 Task: Open Card Social Media Campaign Planning in Board Employee Career Development and Growth Programs to Workspace Advertising and Marketing and add a team member Softage.1@softage.net, a label Orange, a checklist Business Intelligence, an attachment from Trello, a color Orange and finally, add a card description 'Conduct team training session on effective problem-solving and decision making' and a comment 'We should approach this task with a sense of ownership, taking pride in our work and its impact on the project.'. Add a start date 'Jan 09, 1900' with a due date 'Jan 16, 1900'
Action: Mouse moved to (642, 179)
Screenshot: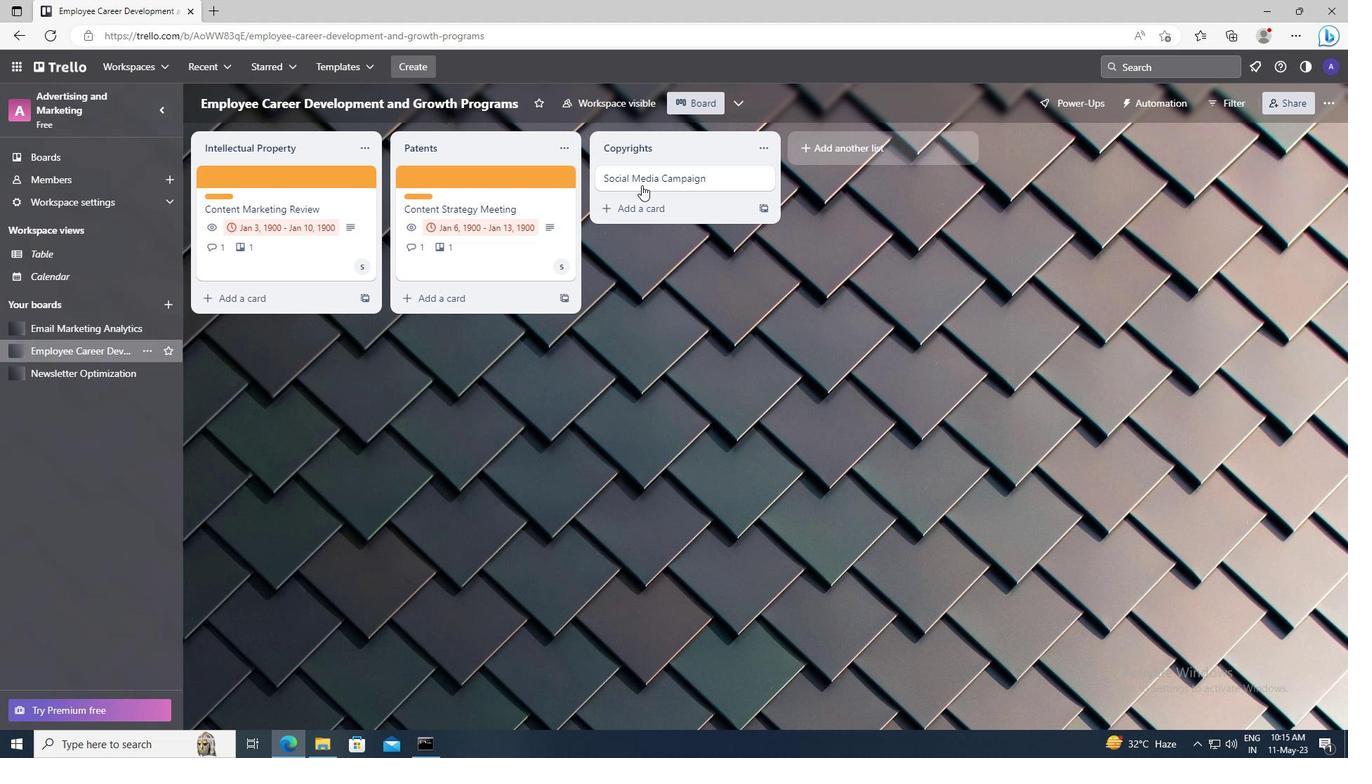 
Action: Mouse pressed left at (642, 179)
Screenshot: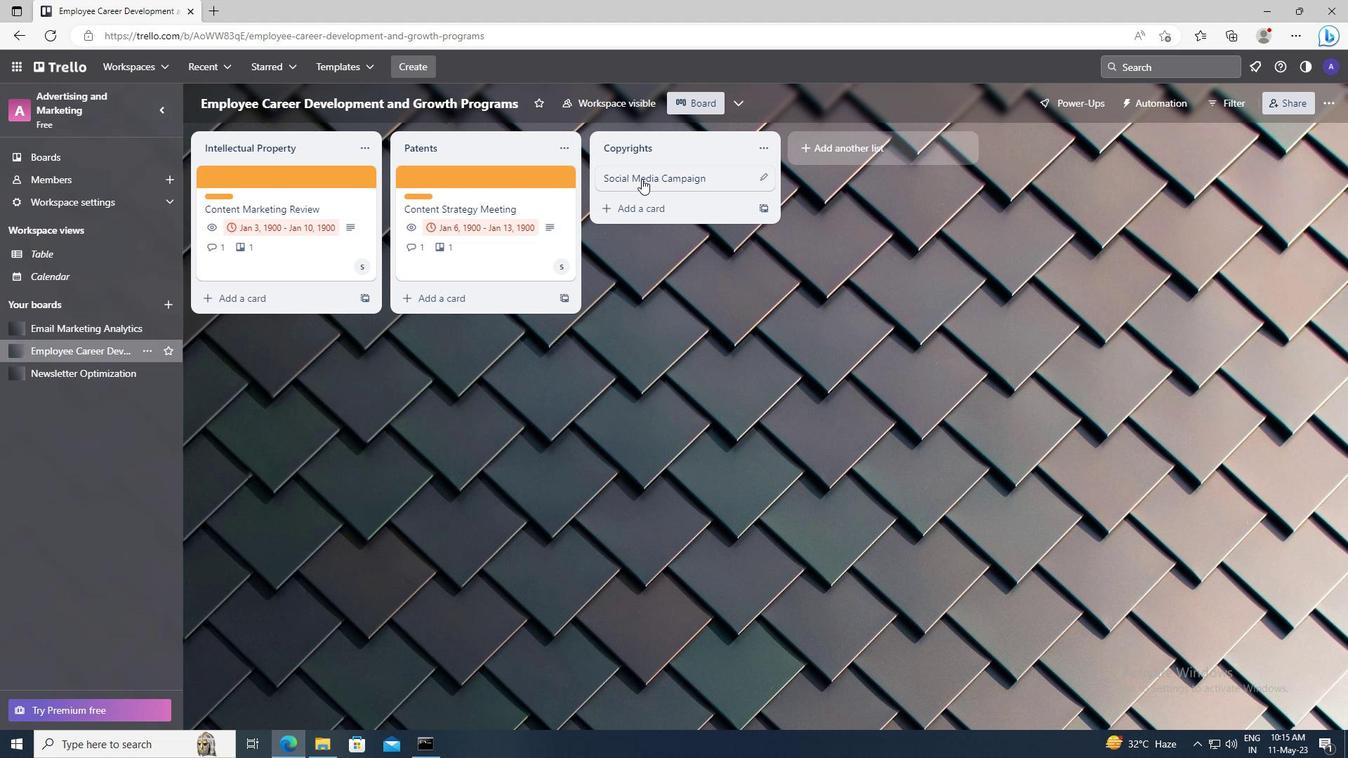 
Action: Mouse moved to (845, 230)
Screenshot: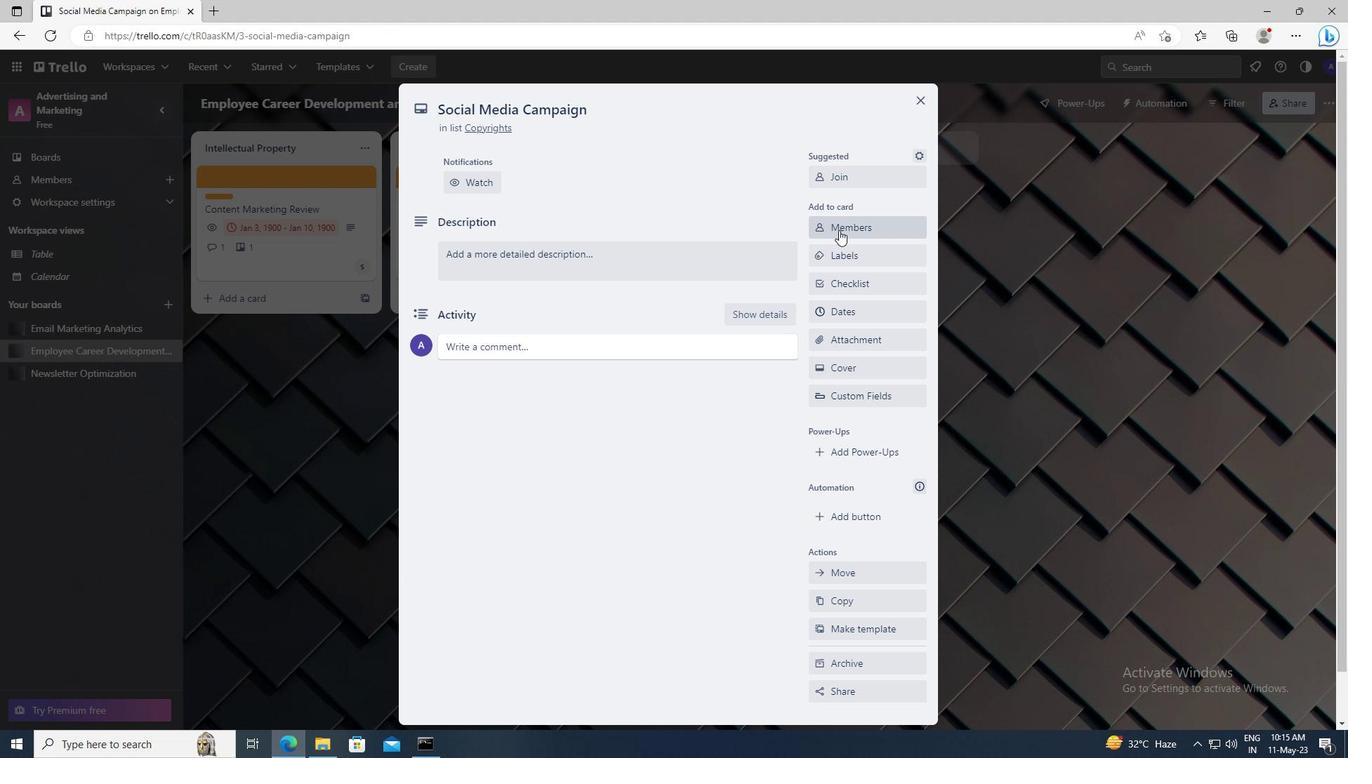 
Action: Mouse pressed left at (845, 230)
Screenshot: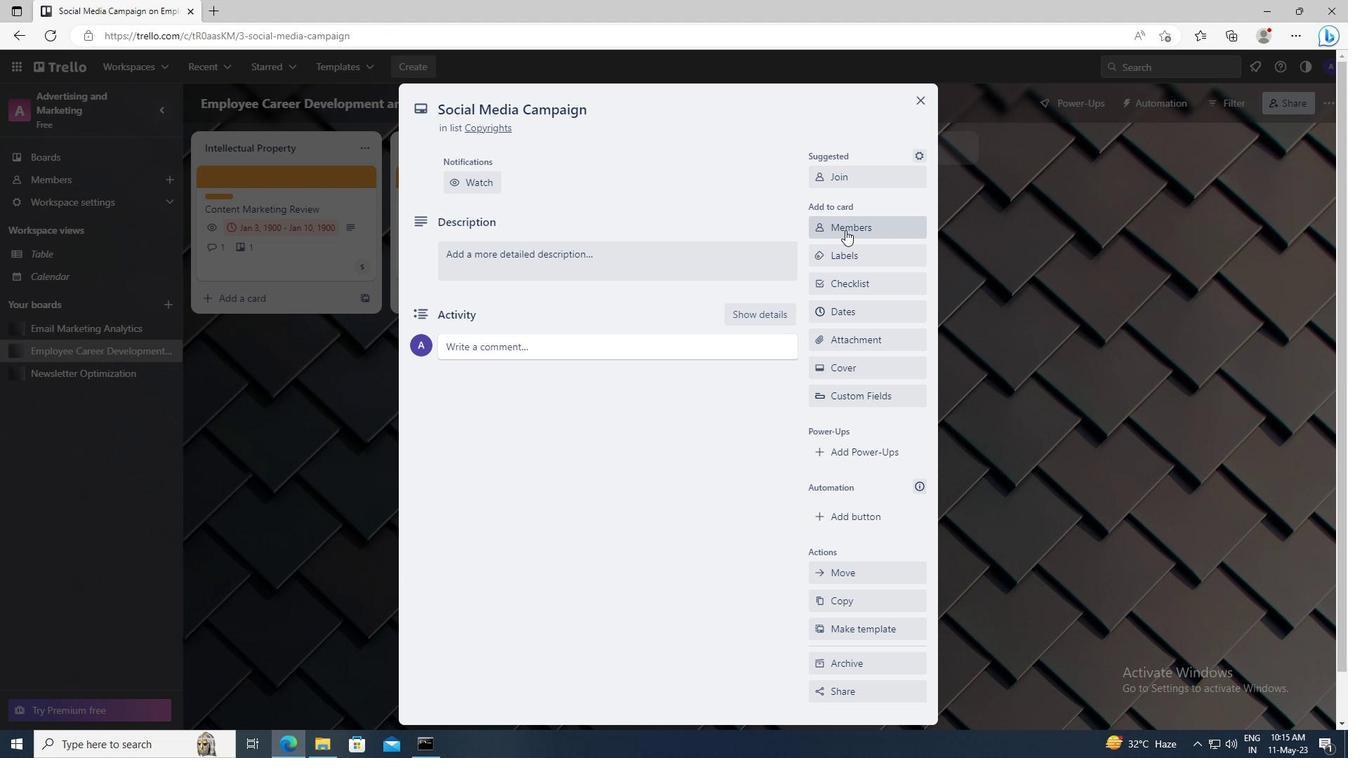 
Action: Mouse moved to (851, 295)
Screenshot: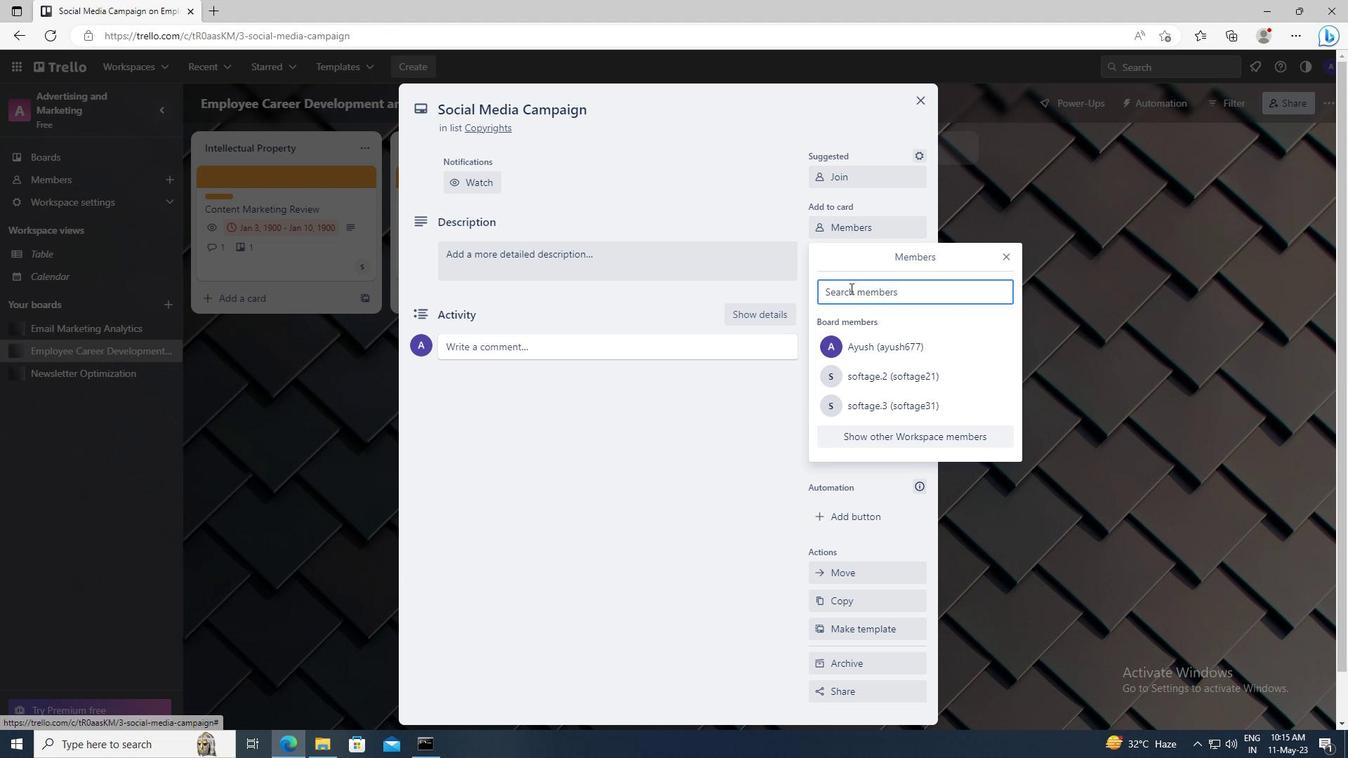 
Action: Mouse pressed left at (851, 295)
Screenshot: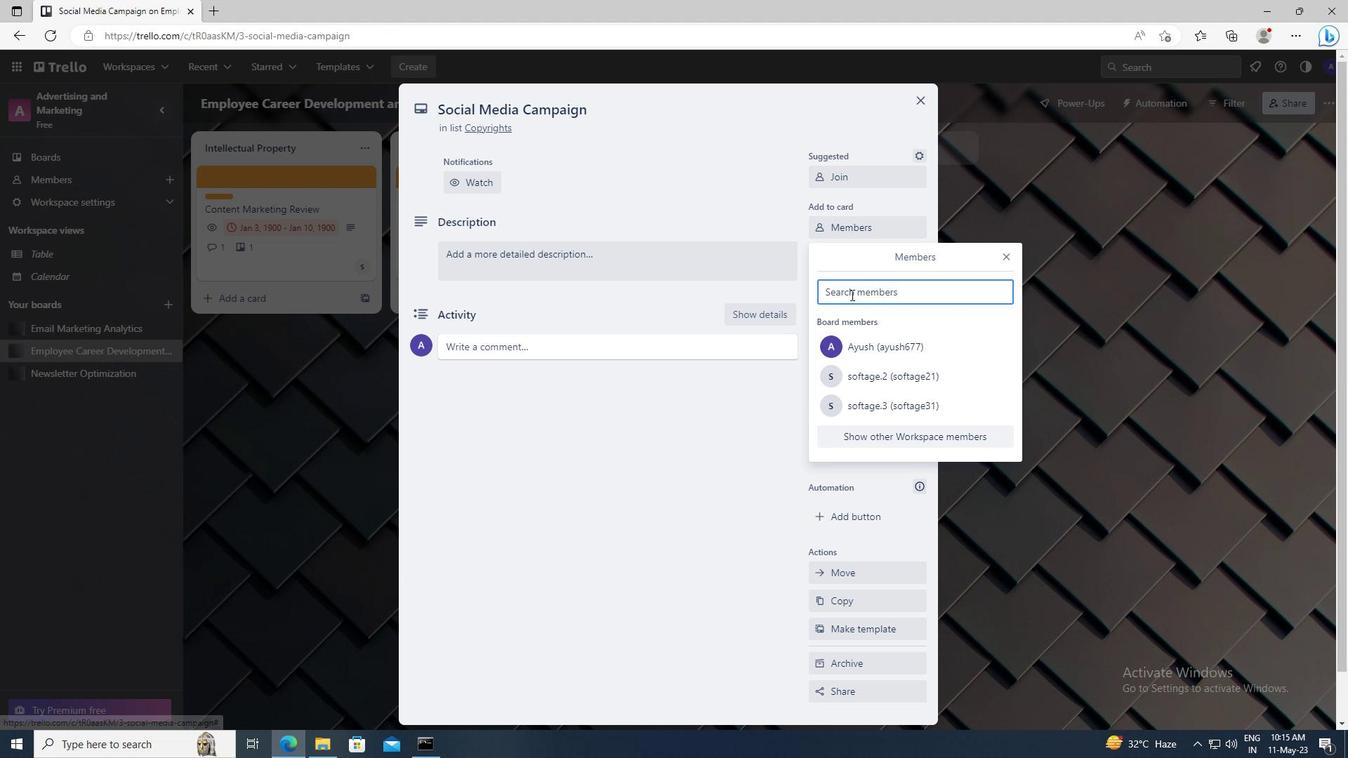 
Action: Key pressed <Key.shift>SOFTAGE.1
Screenshot: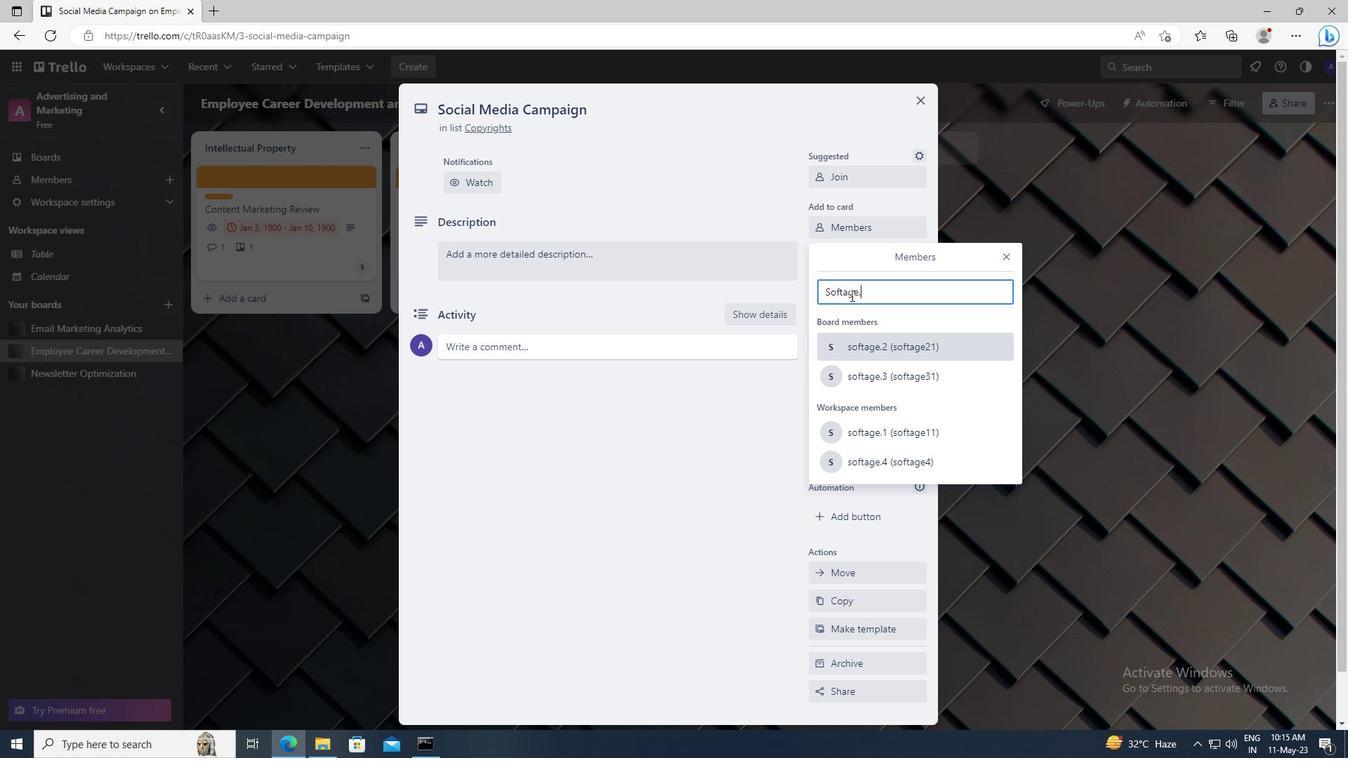 
Action: Mouse moved to (871, 421)
Screenshot: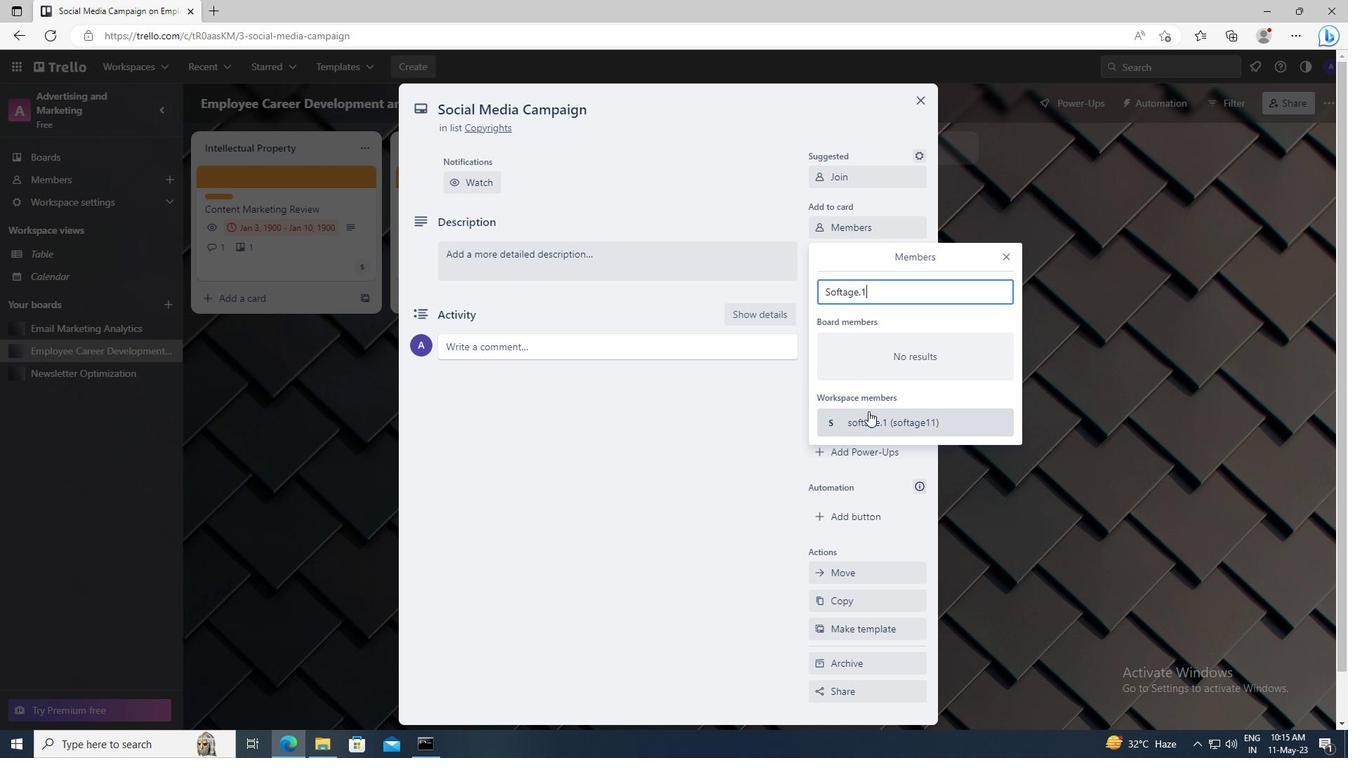 
Action: Mouse pressed left at (871, 421)
Screenshot: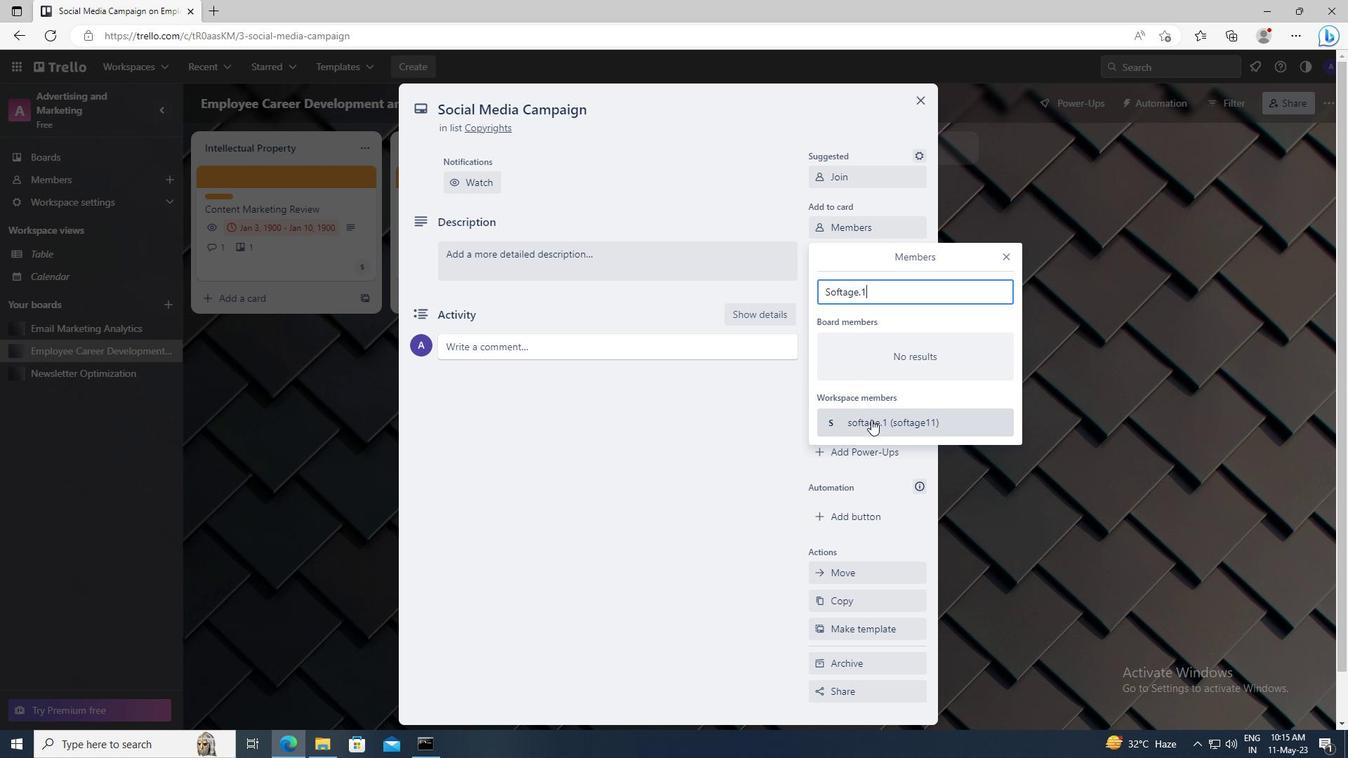 
Action: Mouse moved to (1008, 258)
Screenshot: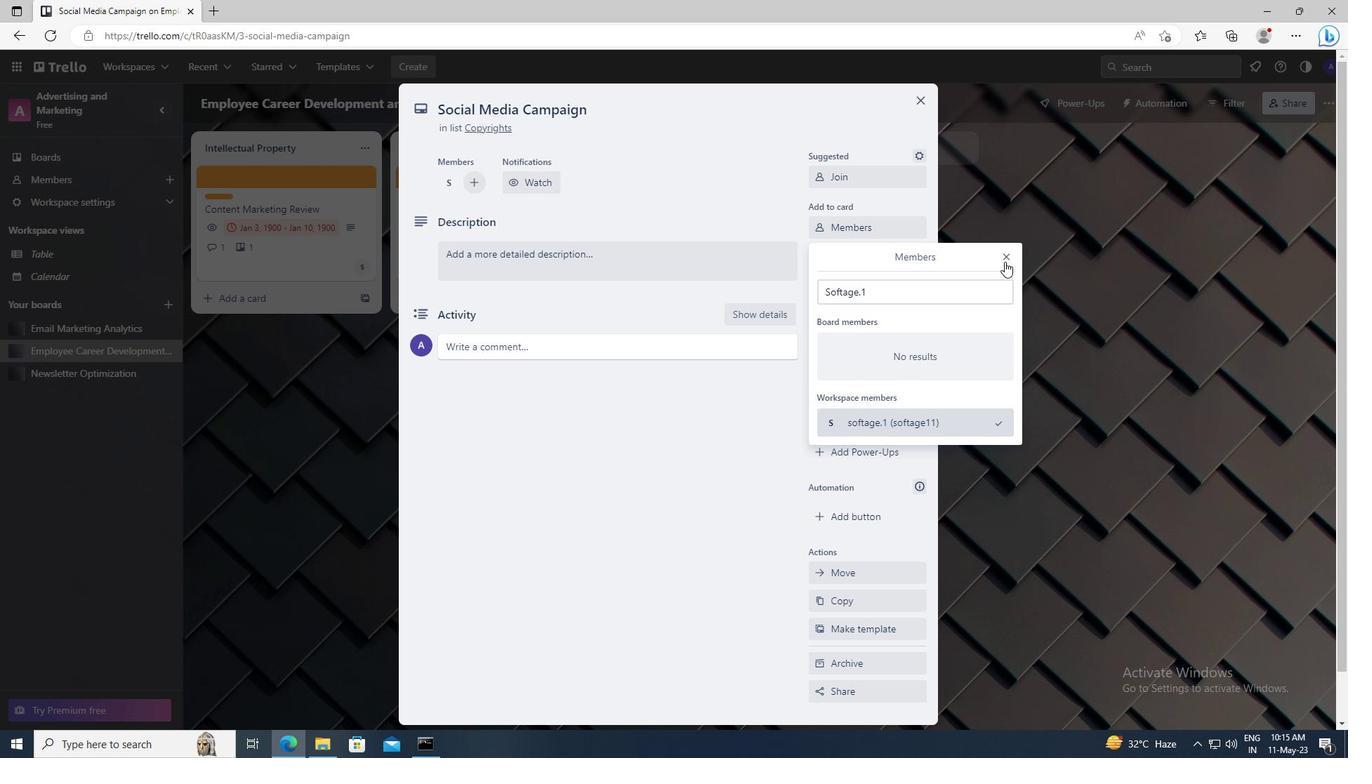 
Action: Mouse pressed left at (1008, 258)
Screenshot: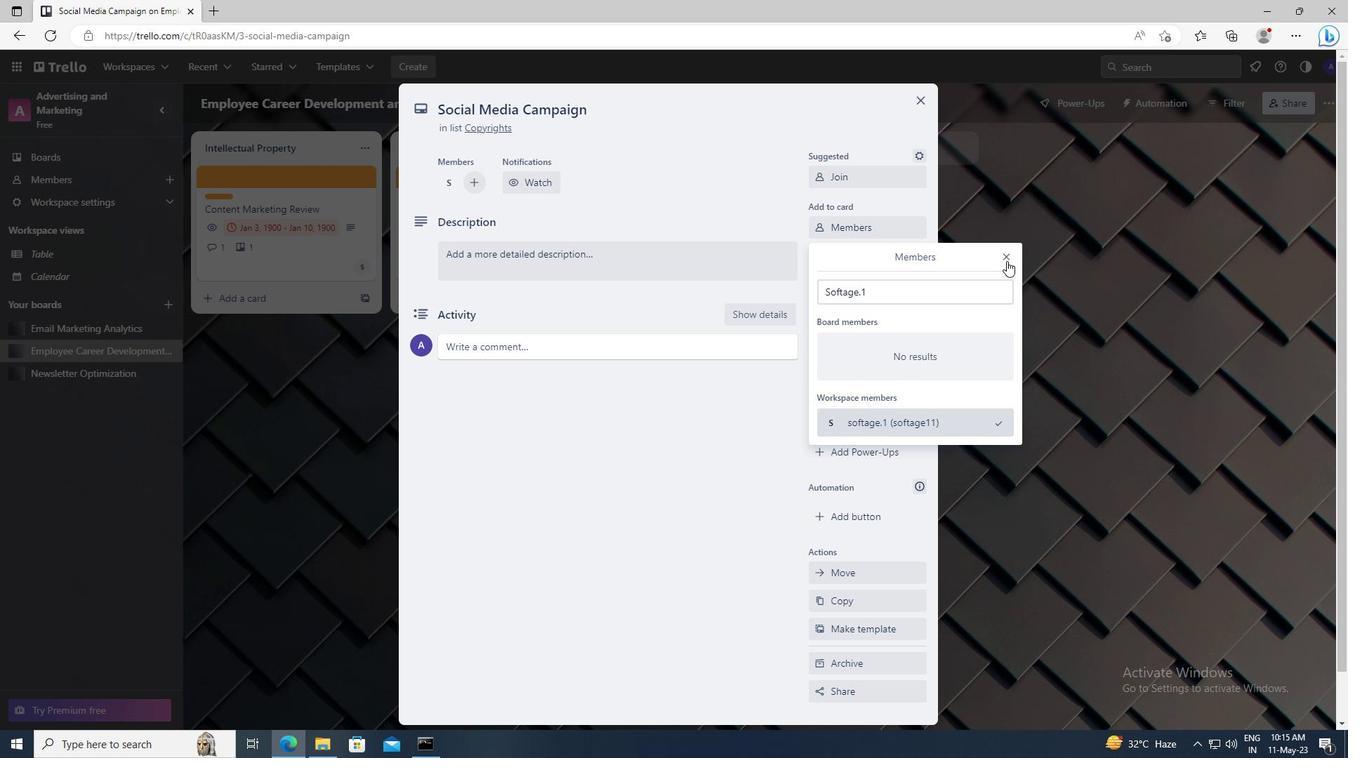 
Action: Mouse moved to (852, 250)
Screenshot: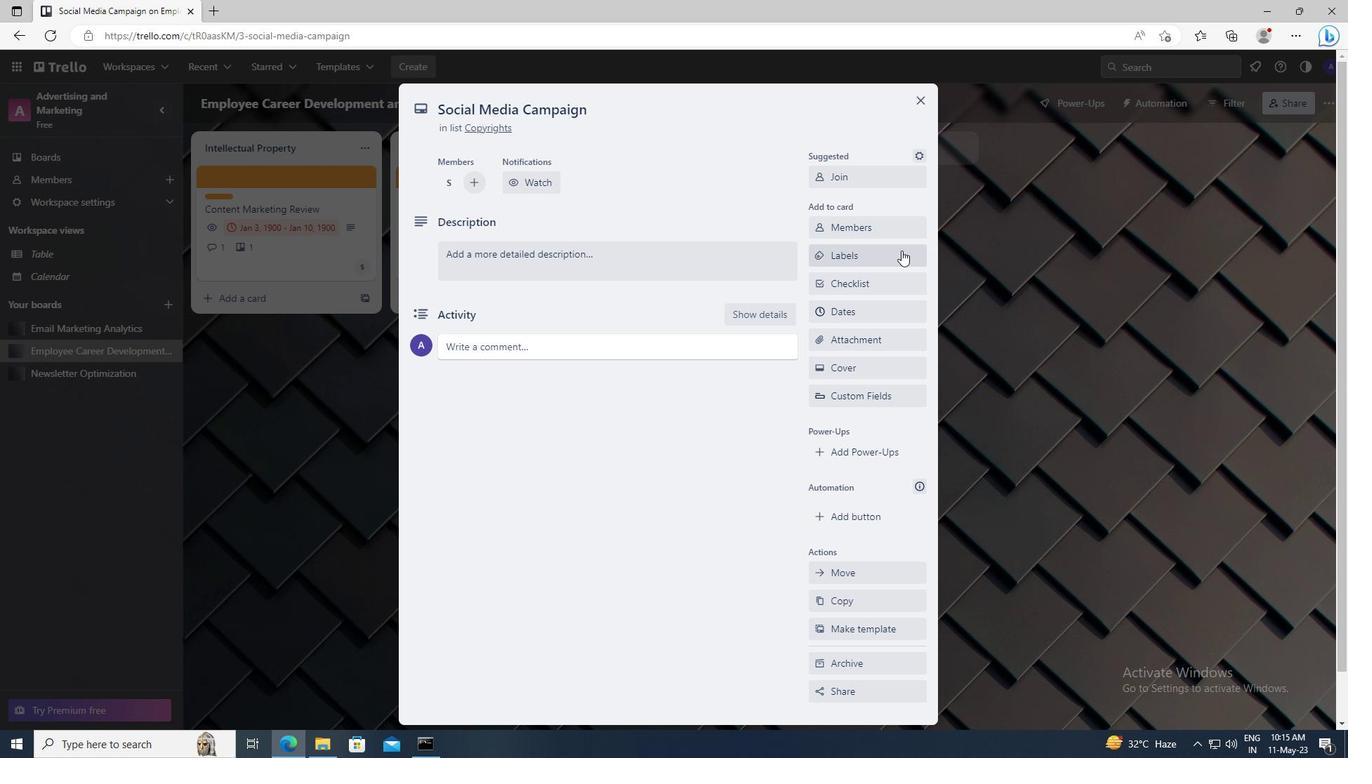 
Action: Mouse pressed left at (852, 250)
Screenshot: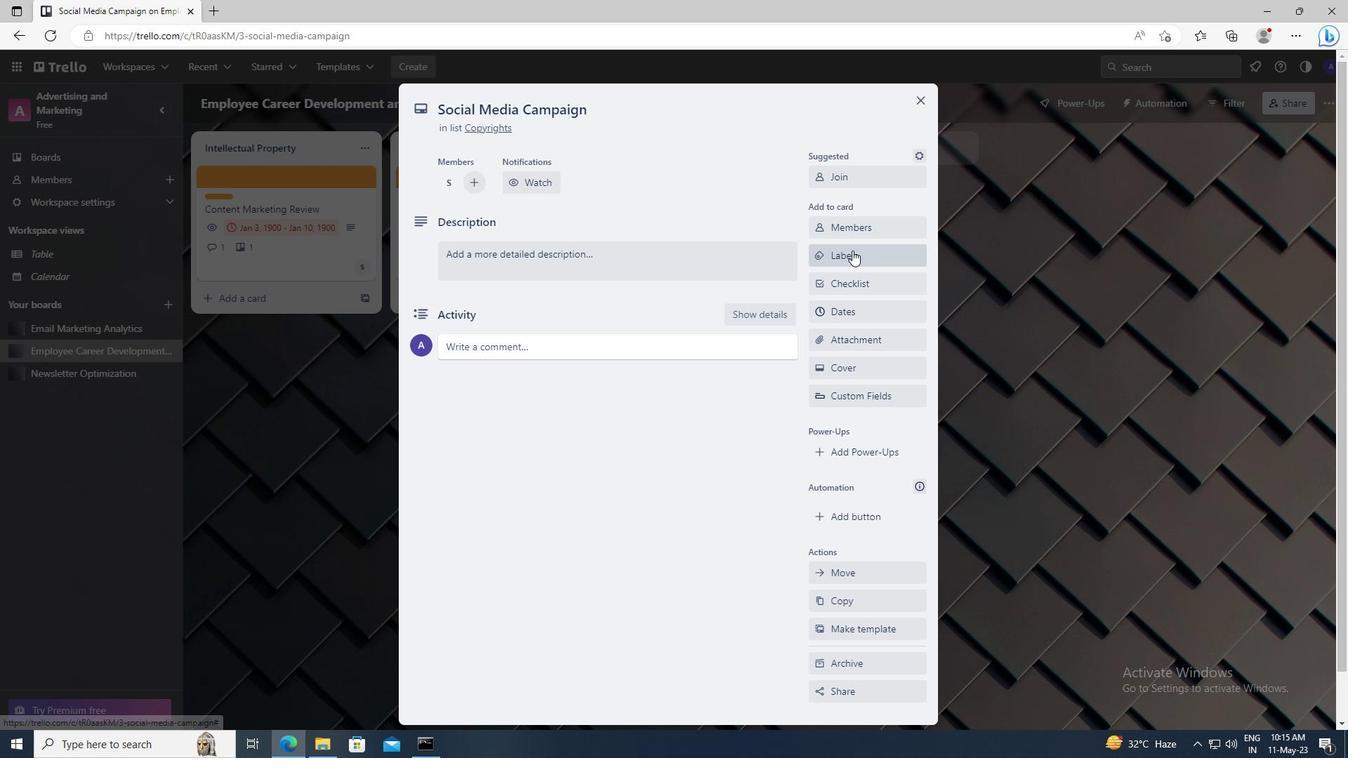 
Action: Mouse moved to (892, 532)
Screenshot: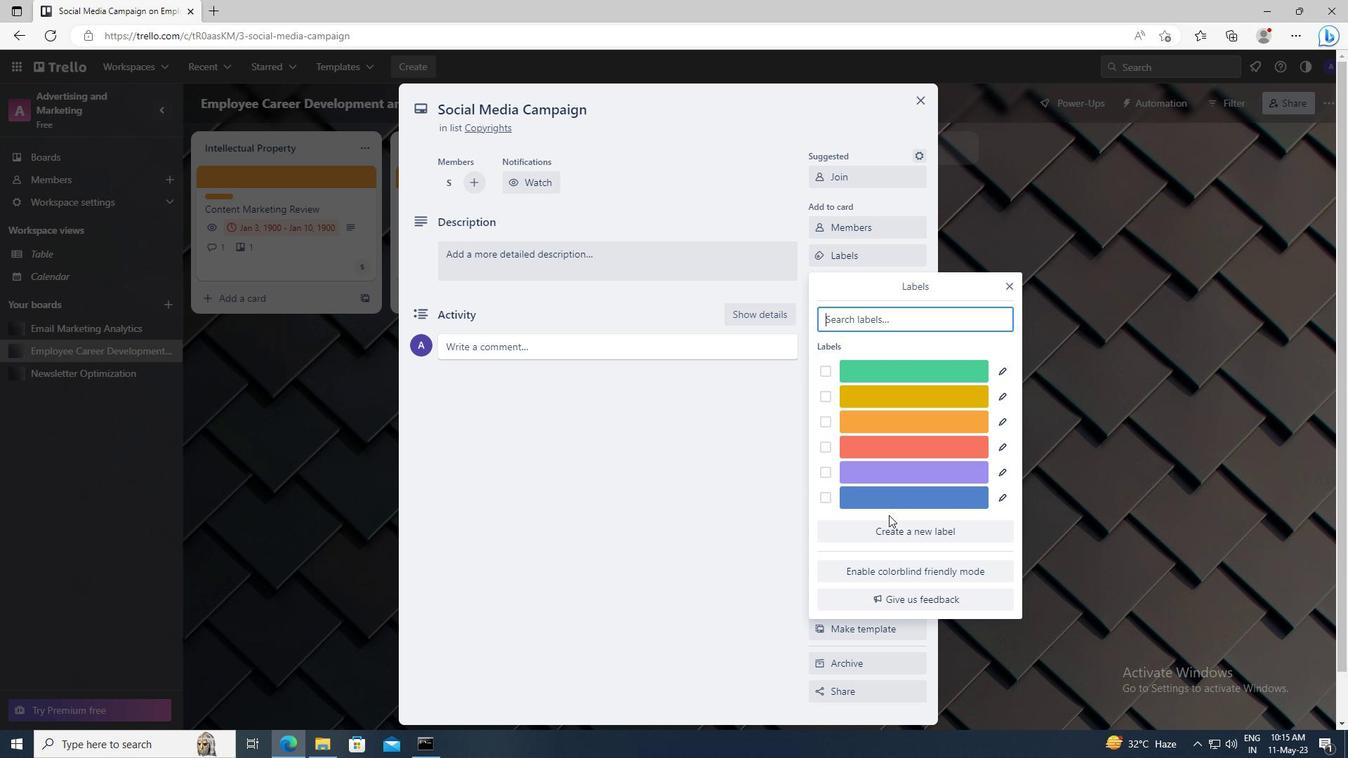 
Action: Mouse pressed left at (892, 532)
Screenshot: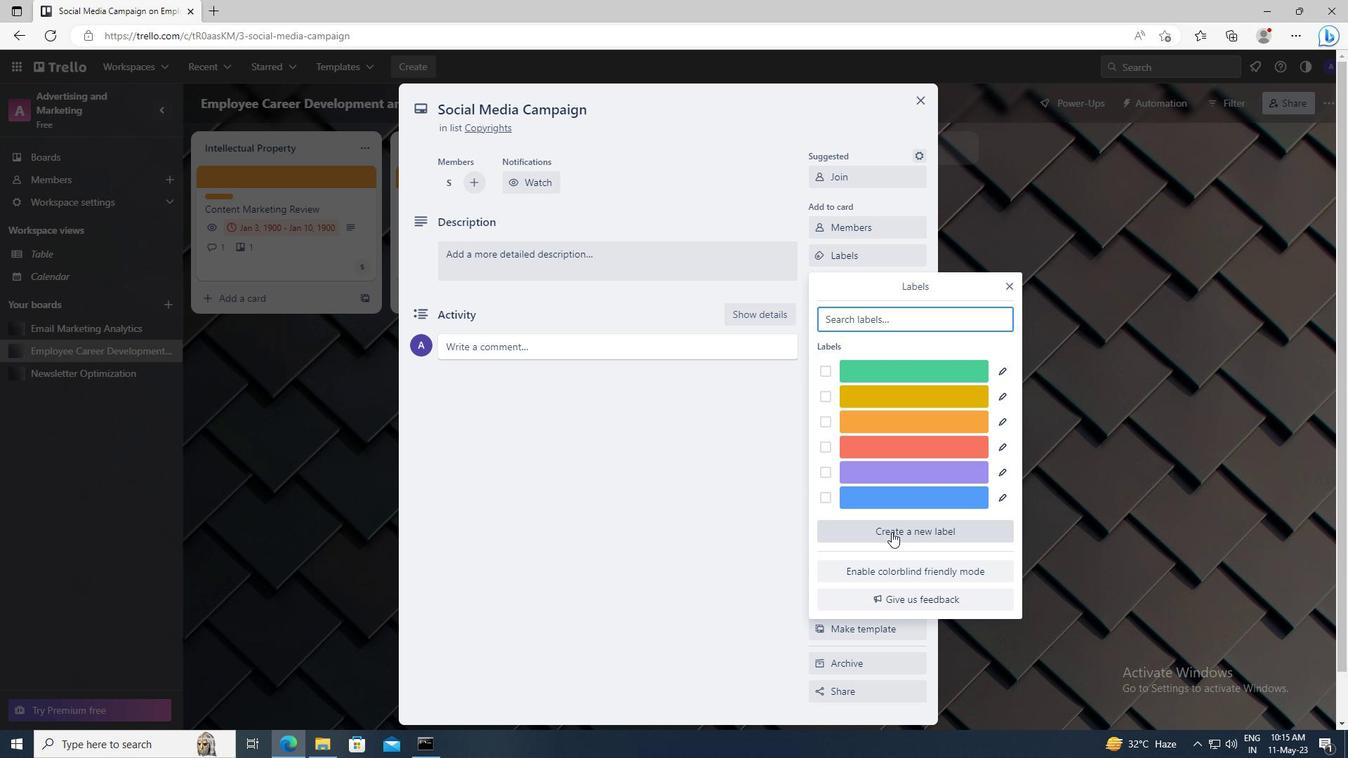 
Action: Mouse moved to (911, 495)
Screenshot: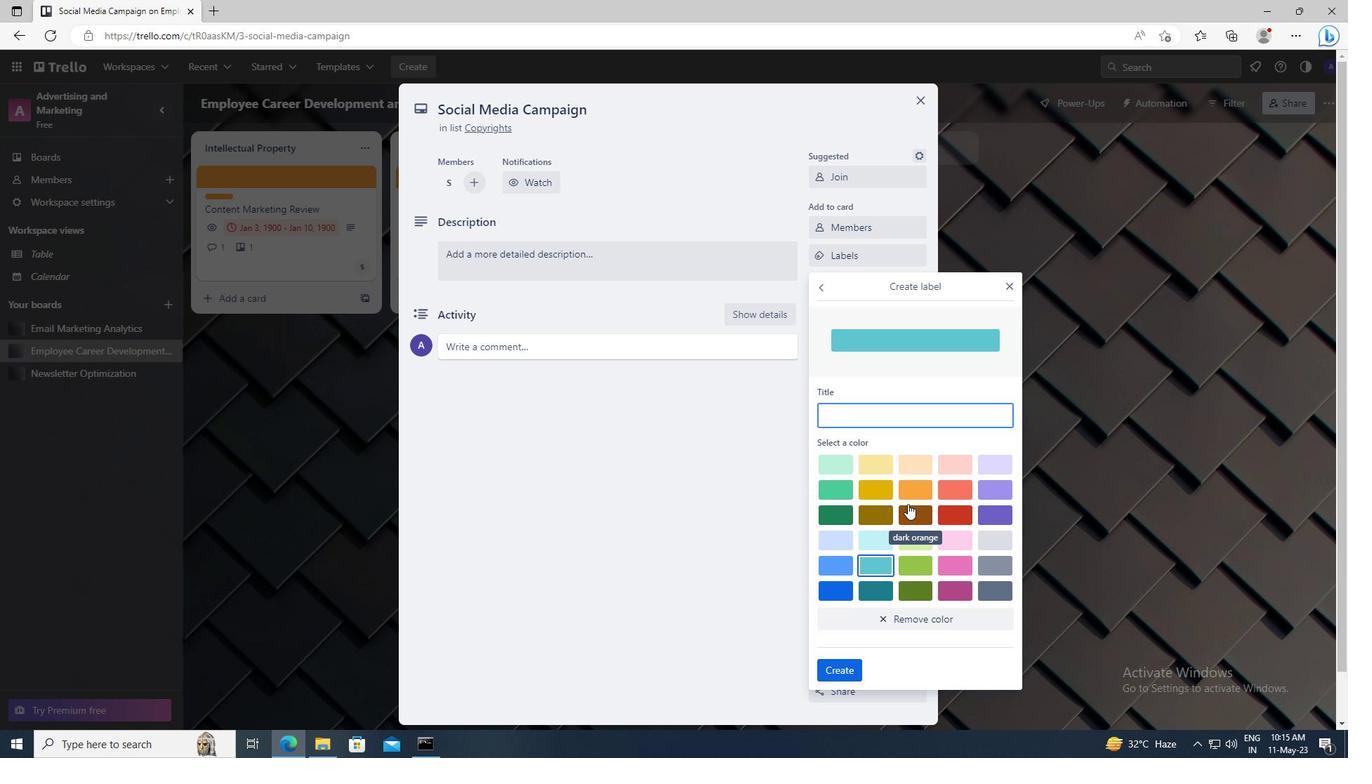 
Action: Mouse pressed left at (911, 495)
Screenshot: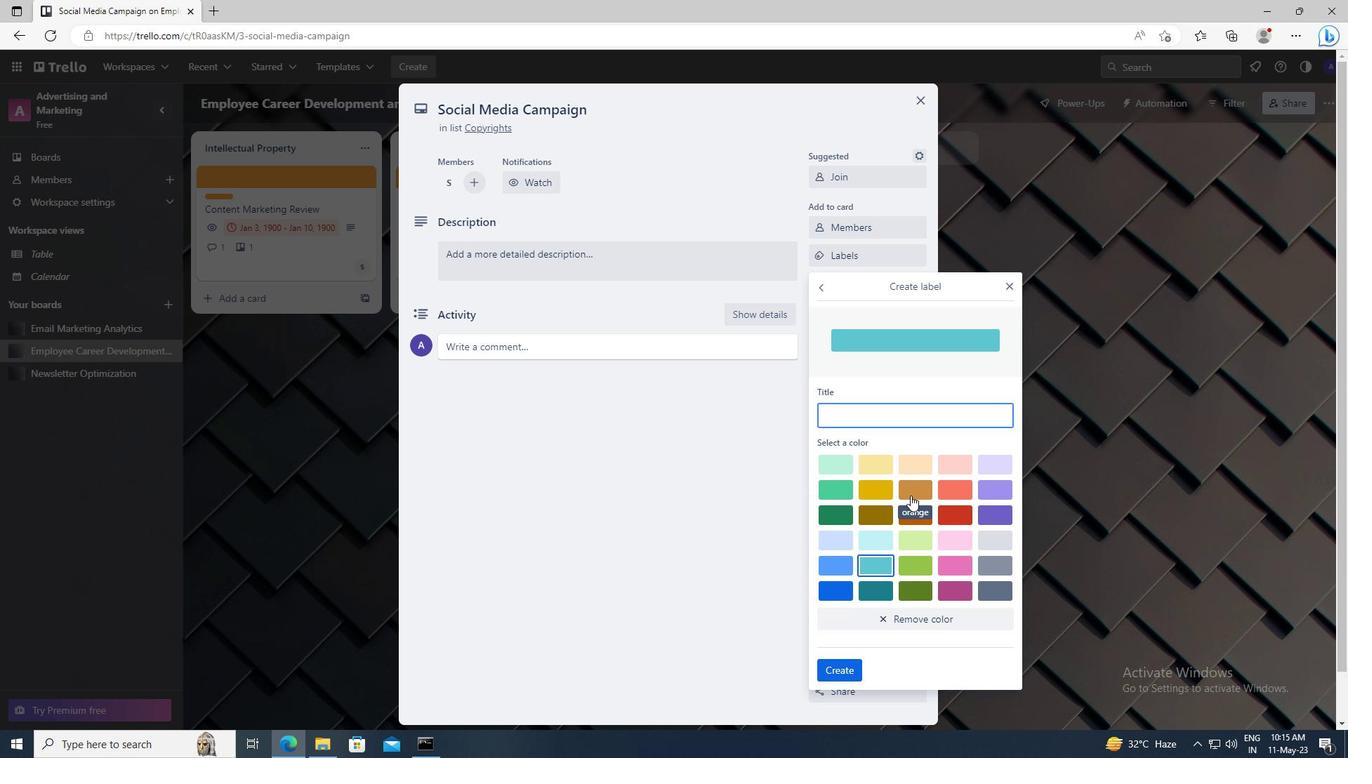 
Action: Mouse moved to (851, 667)
Screenshot: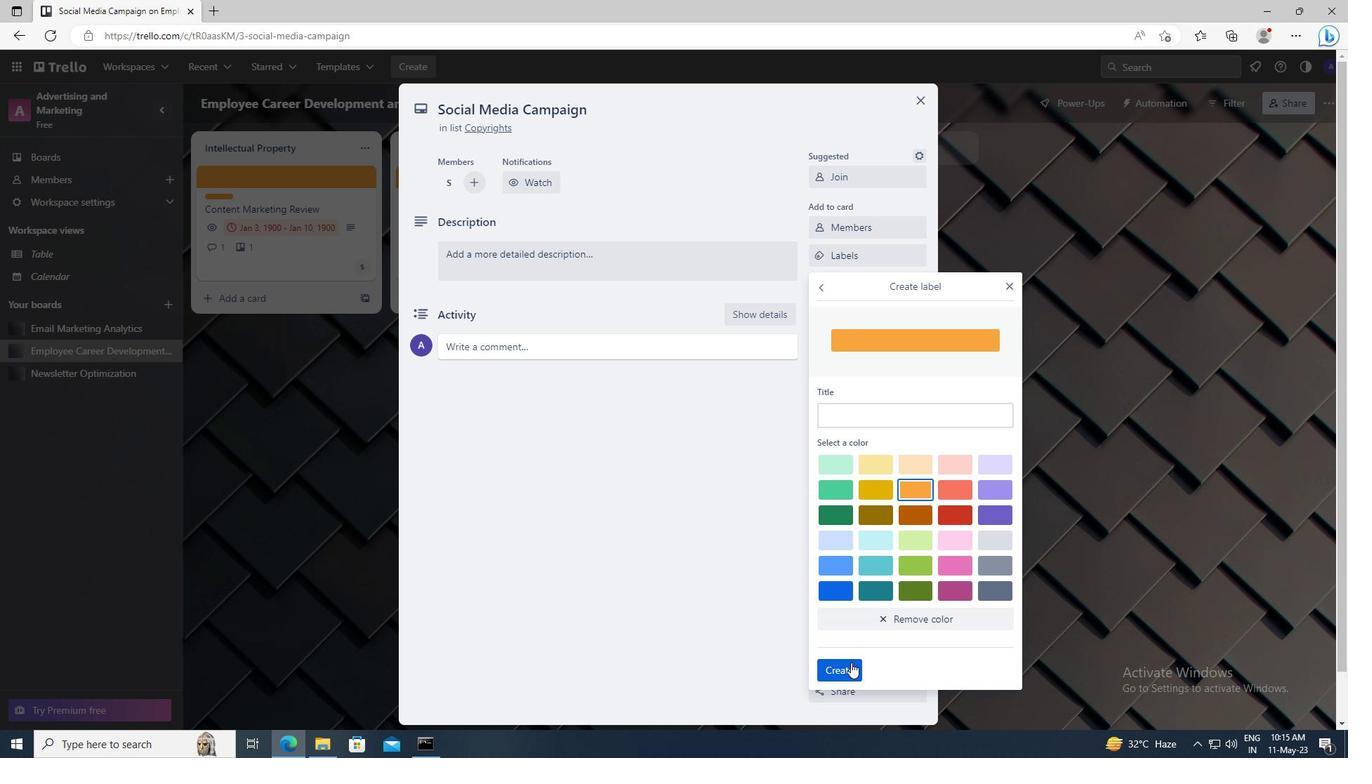 
Action: Mouse pressed left at (851, 667)
Screenshot: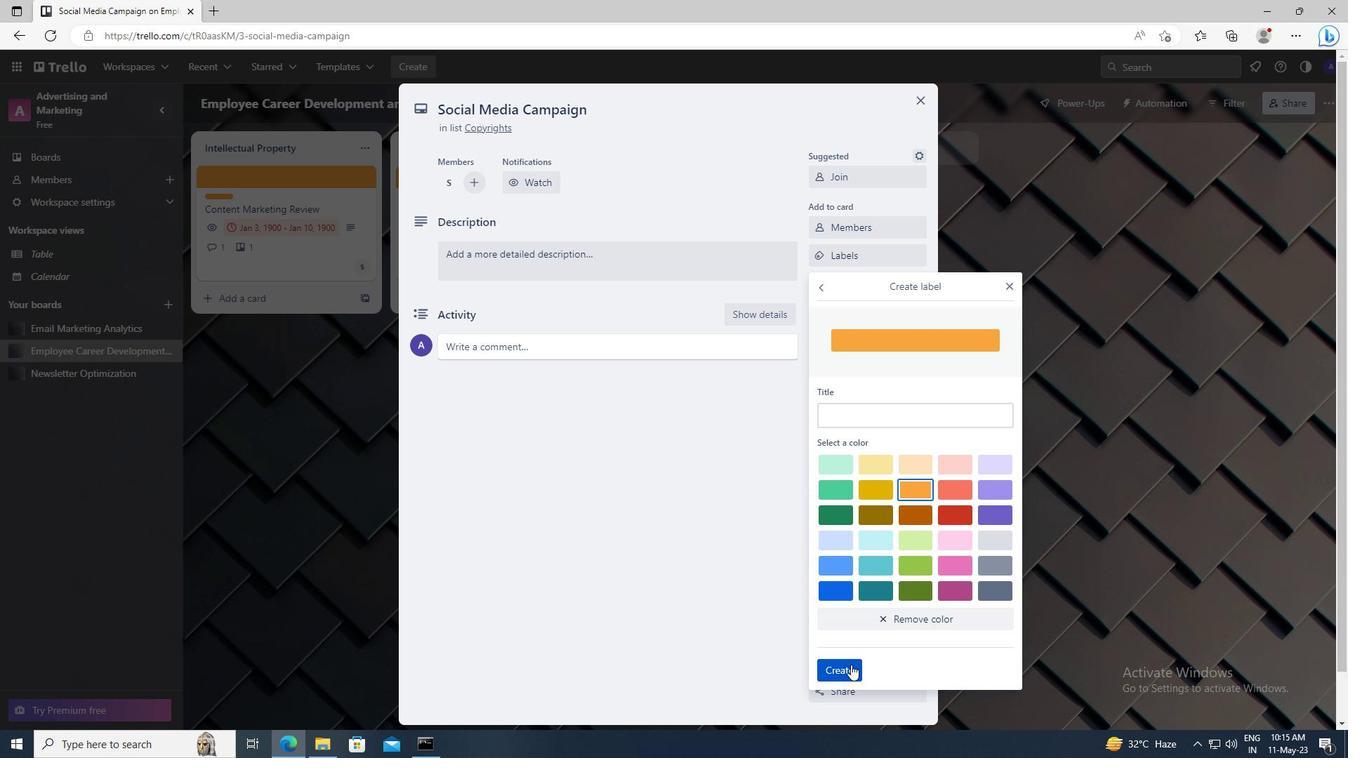 
Action: Mouse moved to (1010, 285)
Screenshot: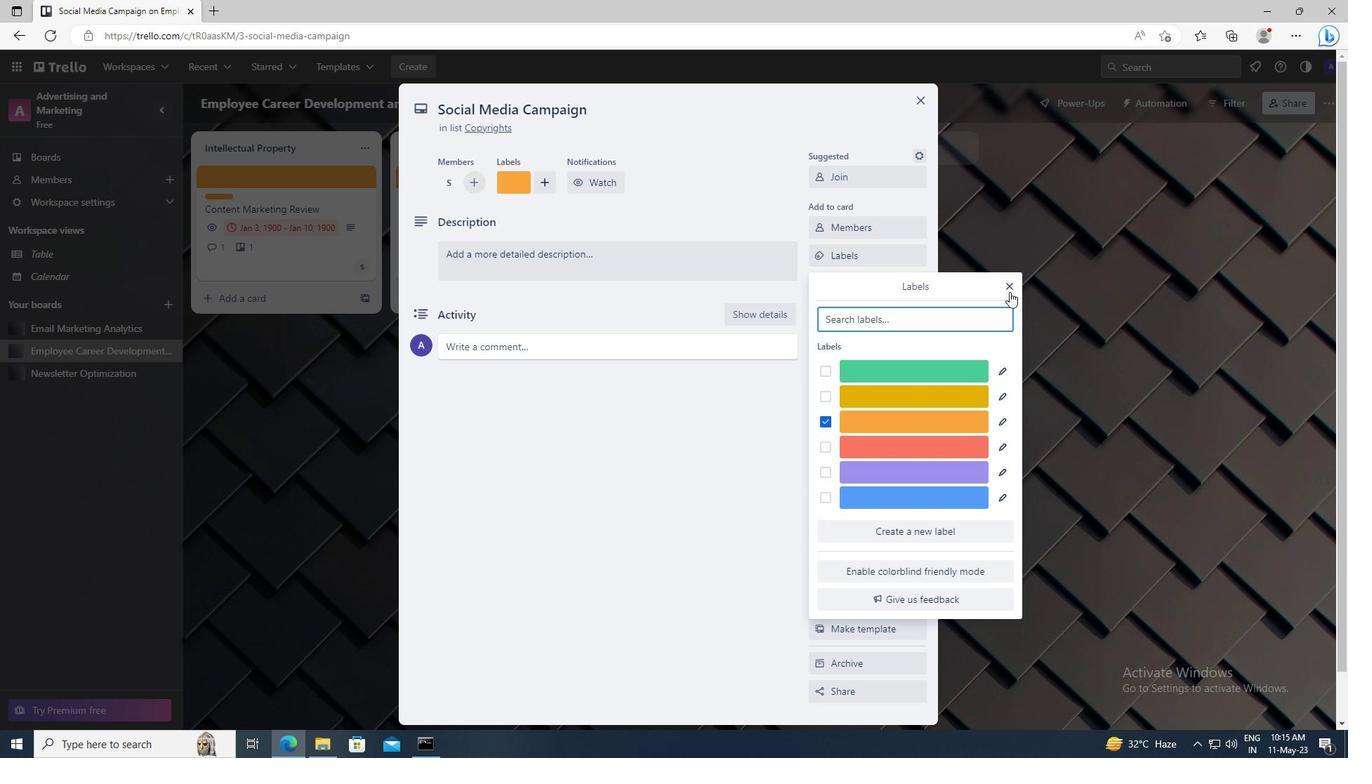 
Action: Mouse pressed left at (1010, 285)
Screenshot: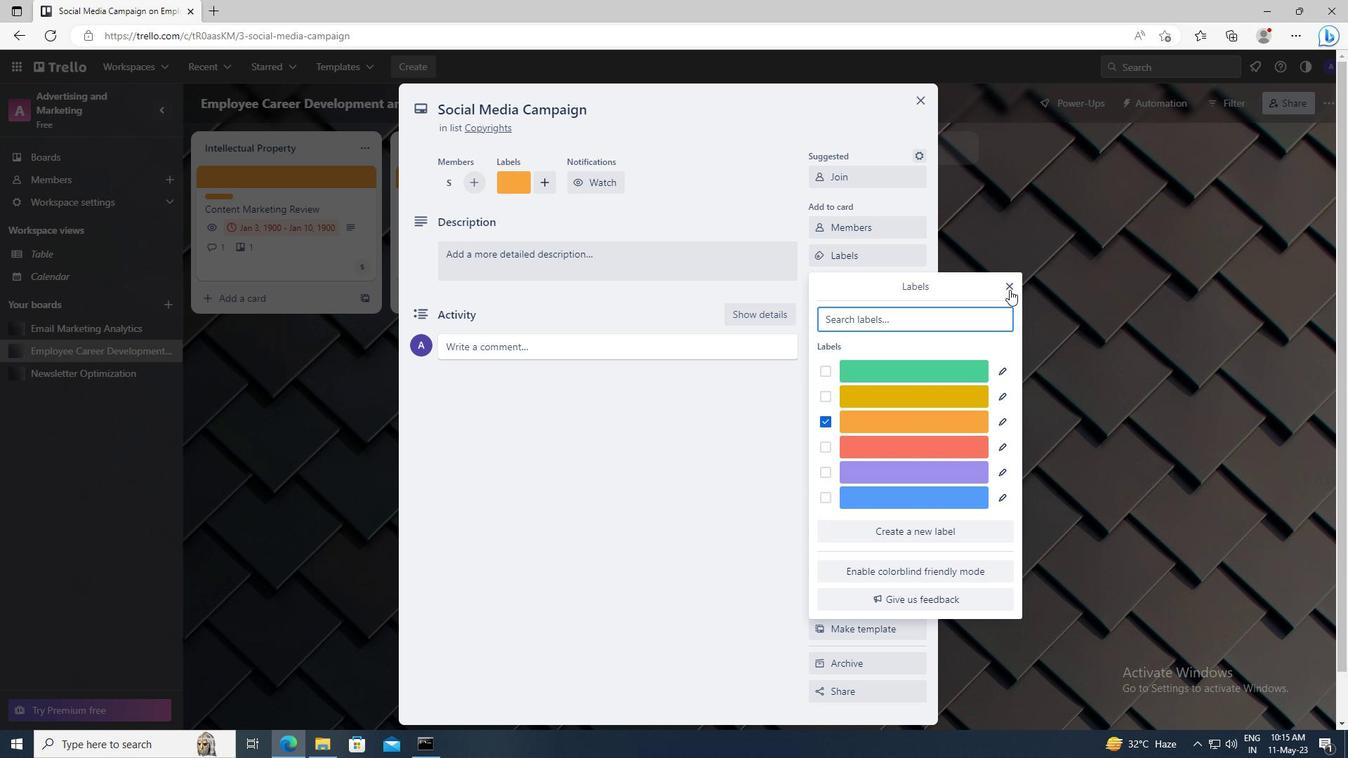 
Action: Mouse moved to (868, 287)
Screenshot: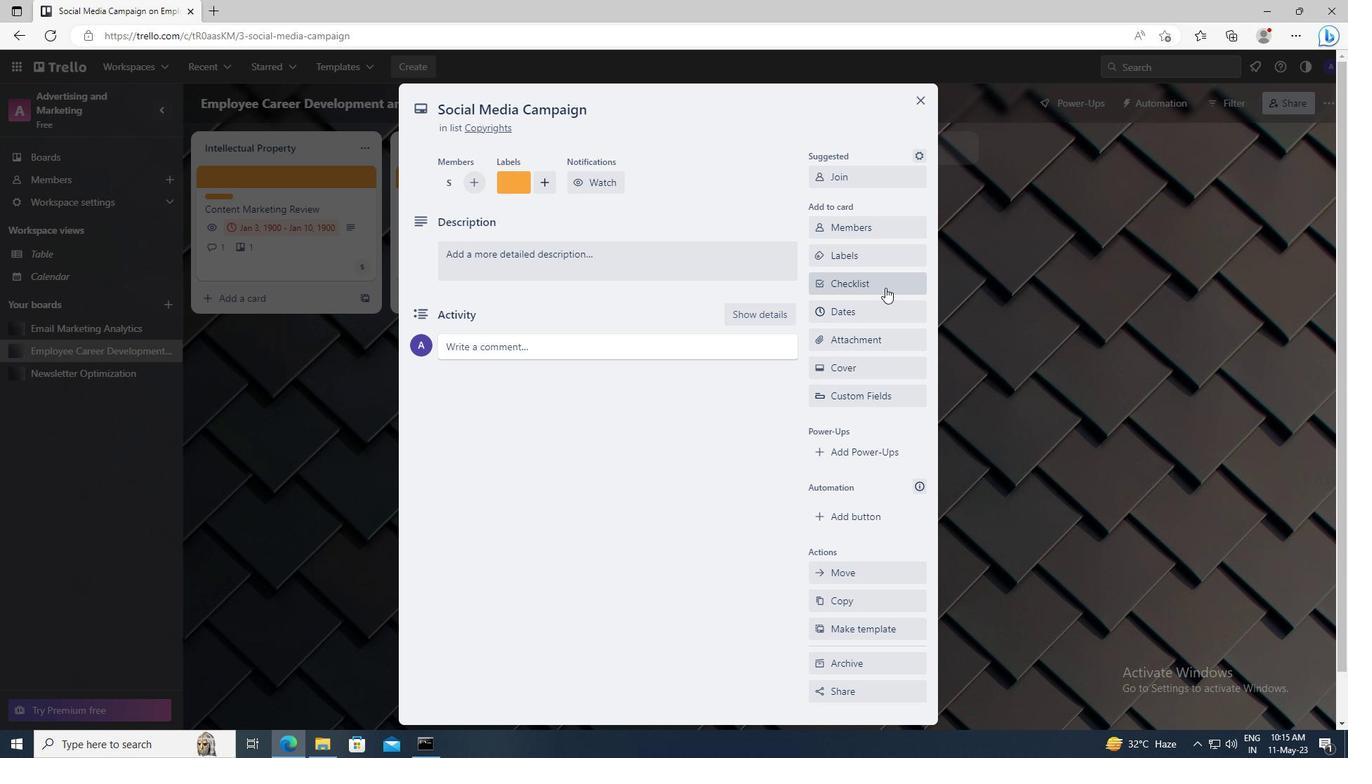 
Action: Mouse pressed left at (868, 287)
Screenshot: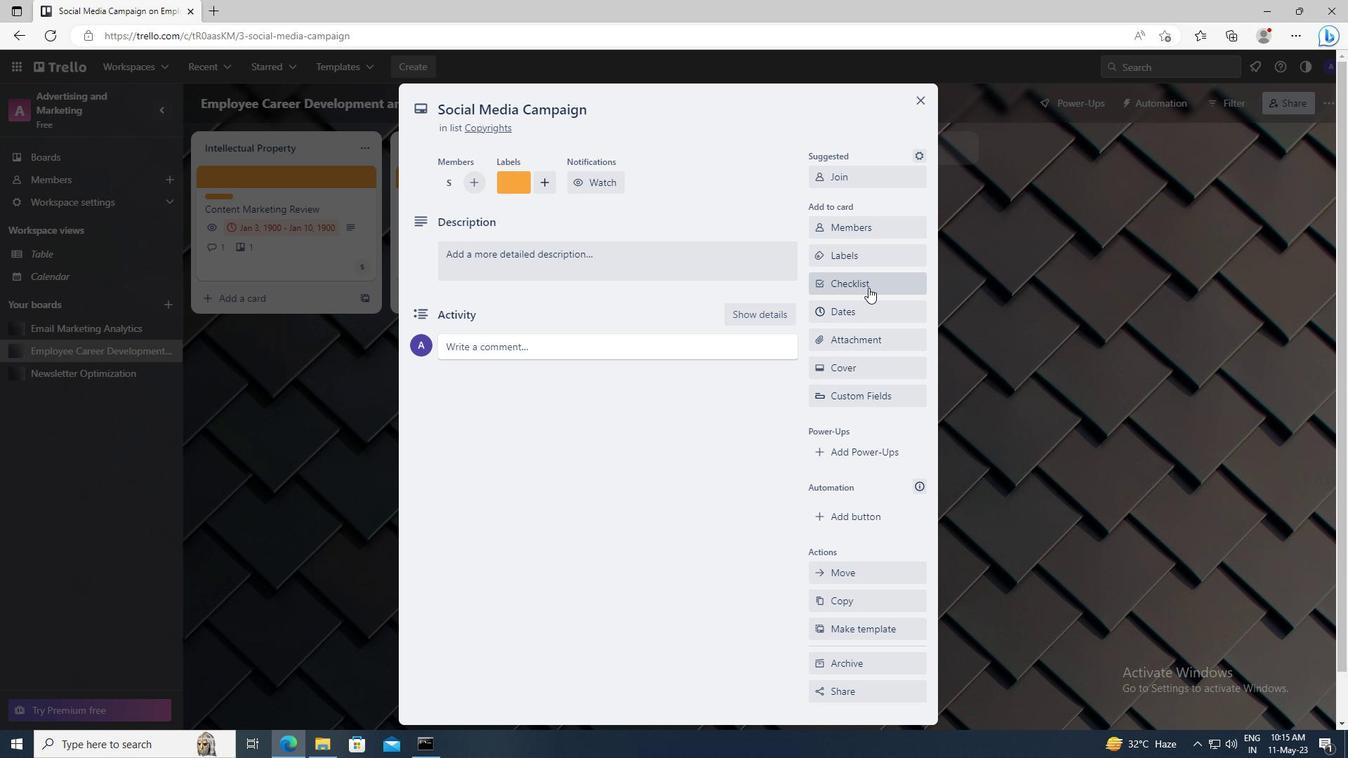 
Action: Key pressed <Key.shift>BUSINESS<Key.space><Key.shift>INTELLIGENCE
Screenshot: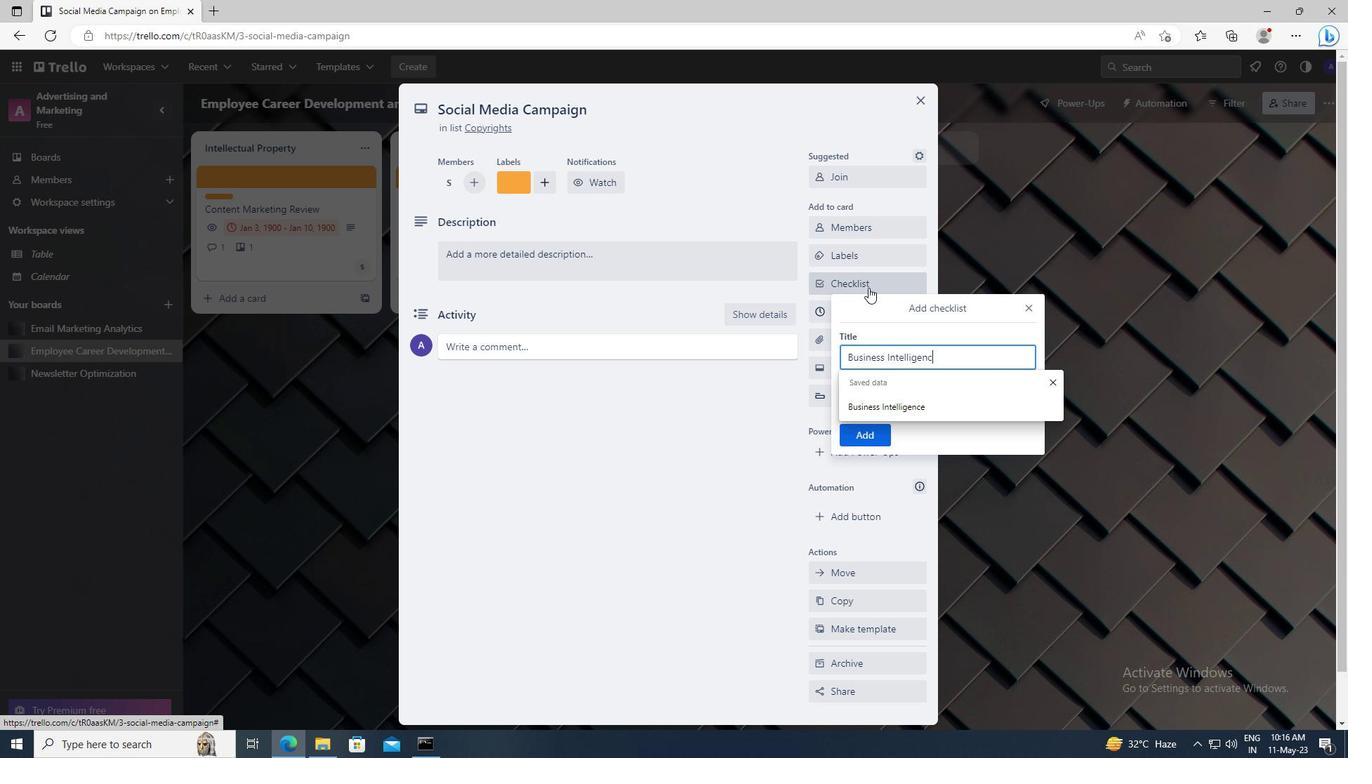 
Action: Mouse moved to (867, 434)
Screenshot: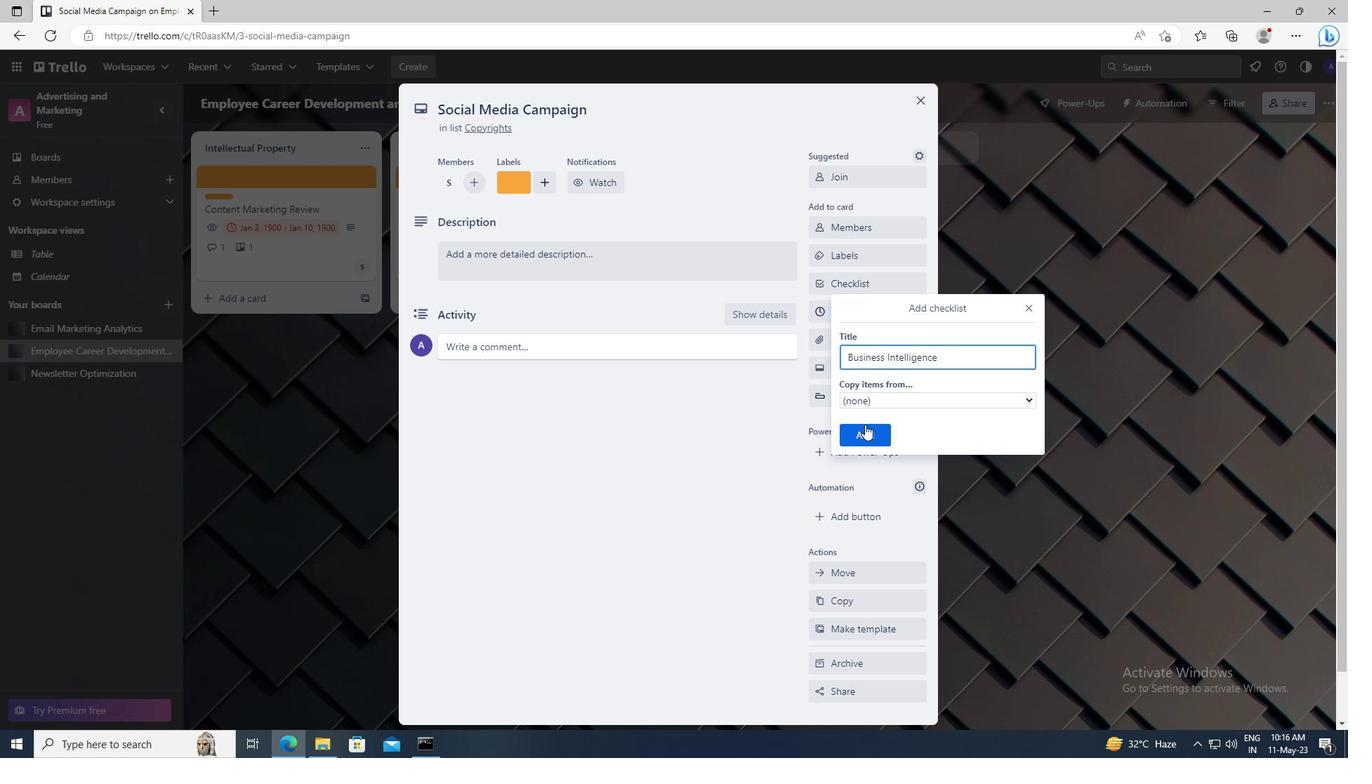 
Action: Mouse pressed left at (867, 434)
Screenshot: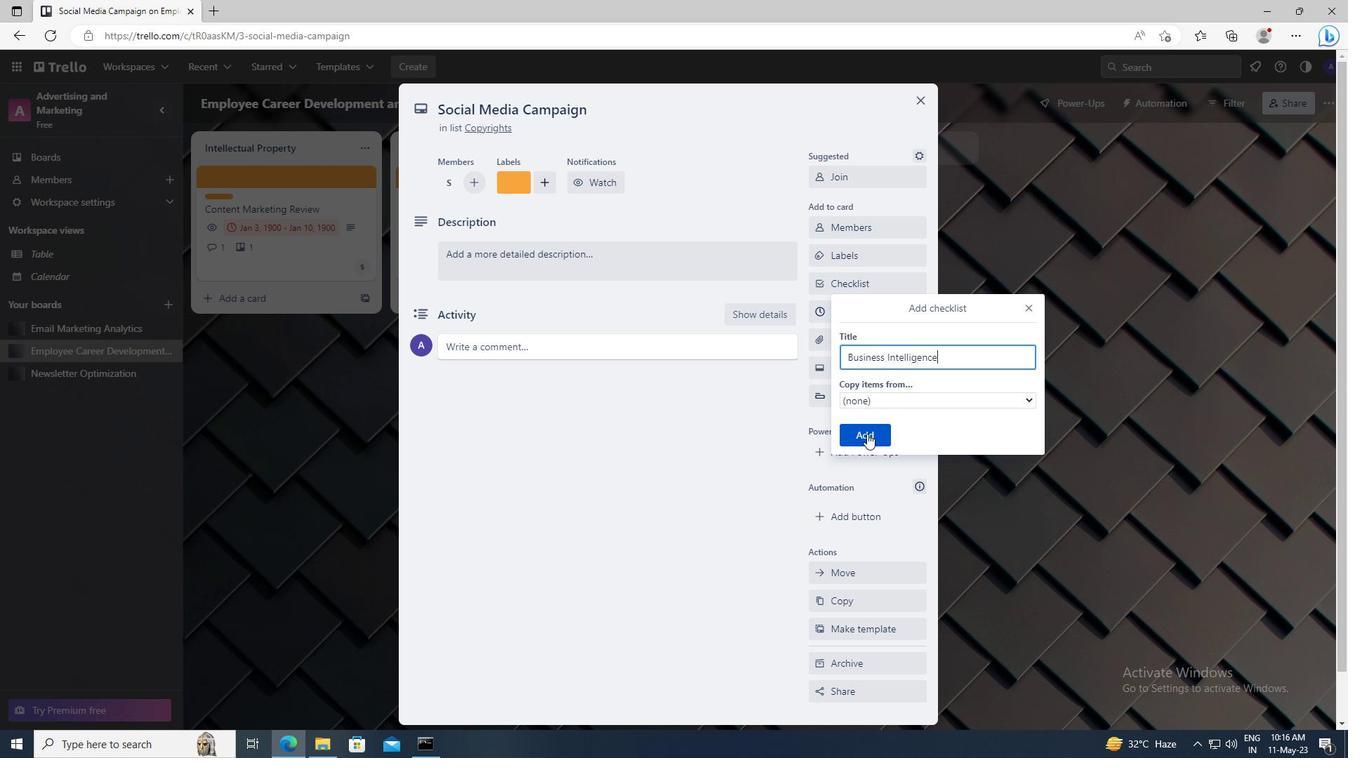 
Action: Mouse moved to (867, 342)
Screenshot: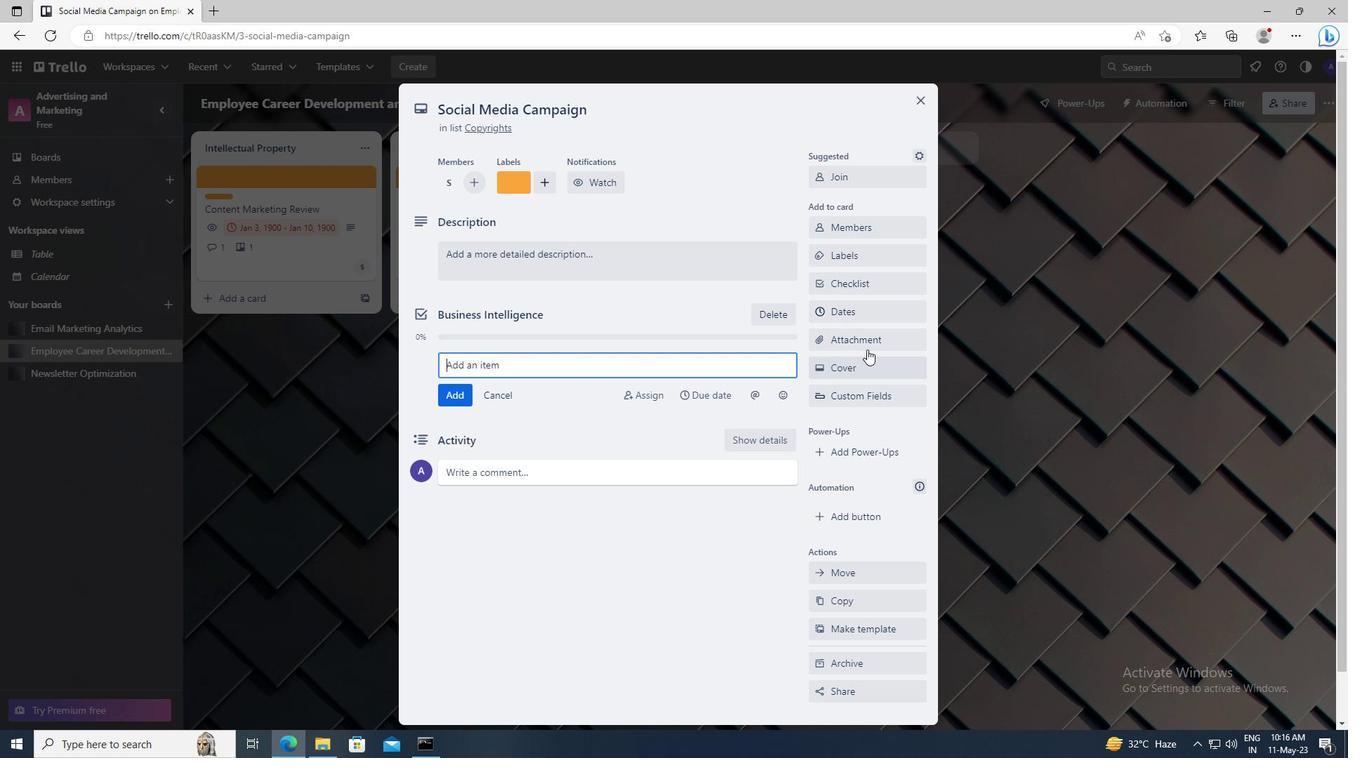 
Action: Mouse pressed left at (867, 342)
Screenshot: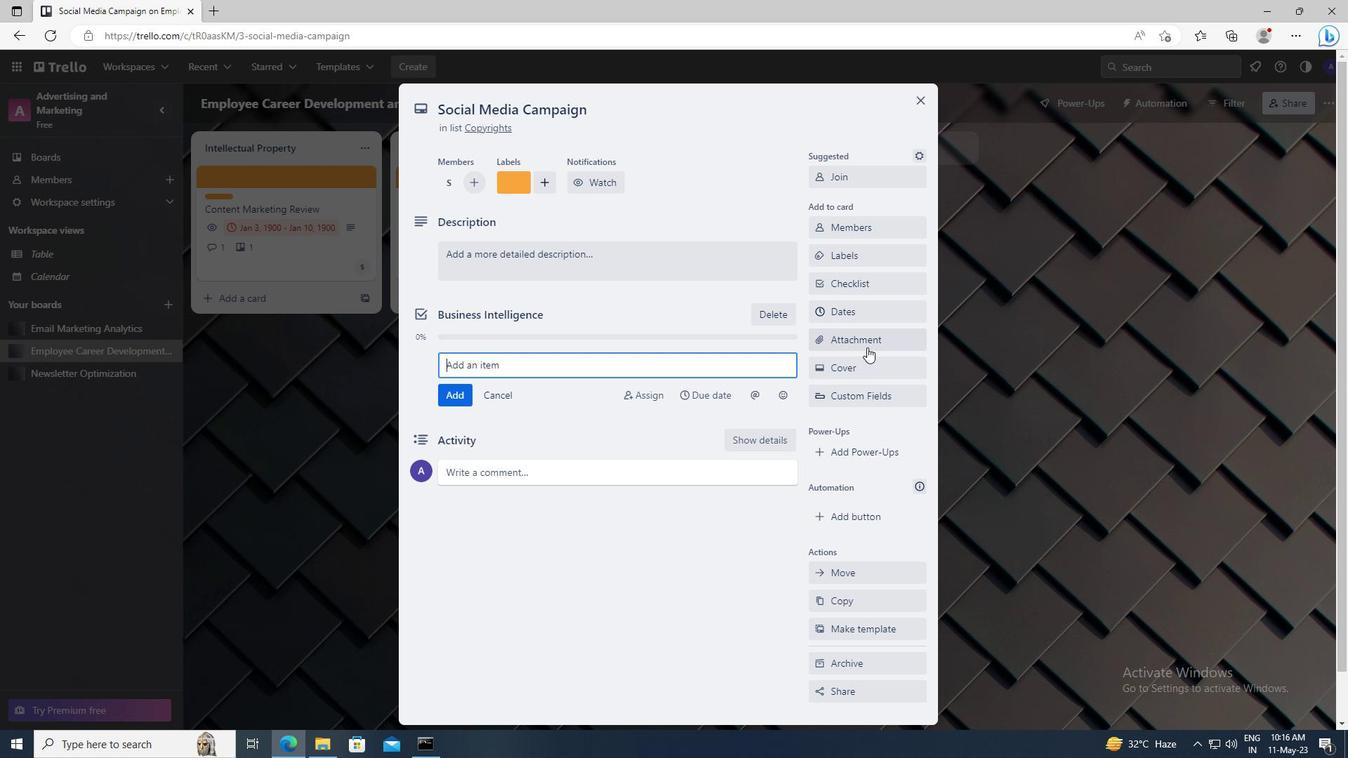 
Action: Mouse moved to (875, 422)
Screenshot: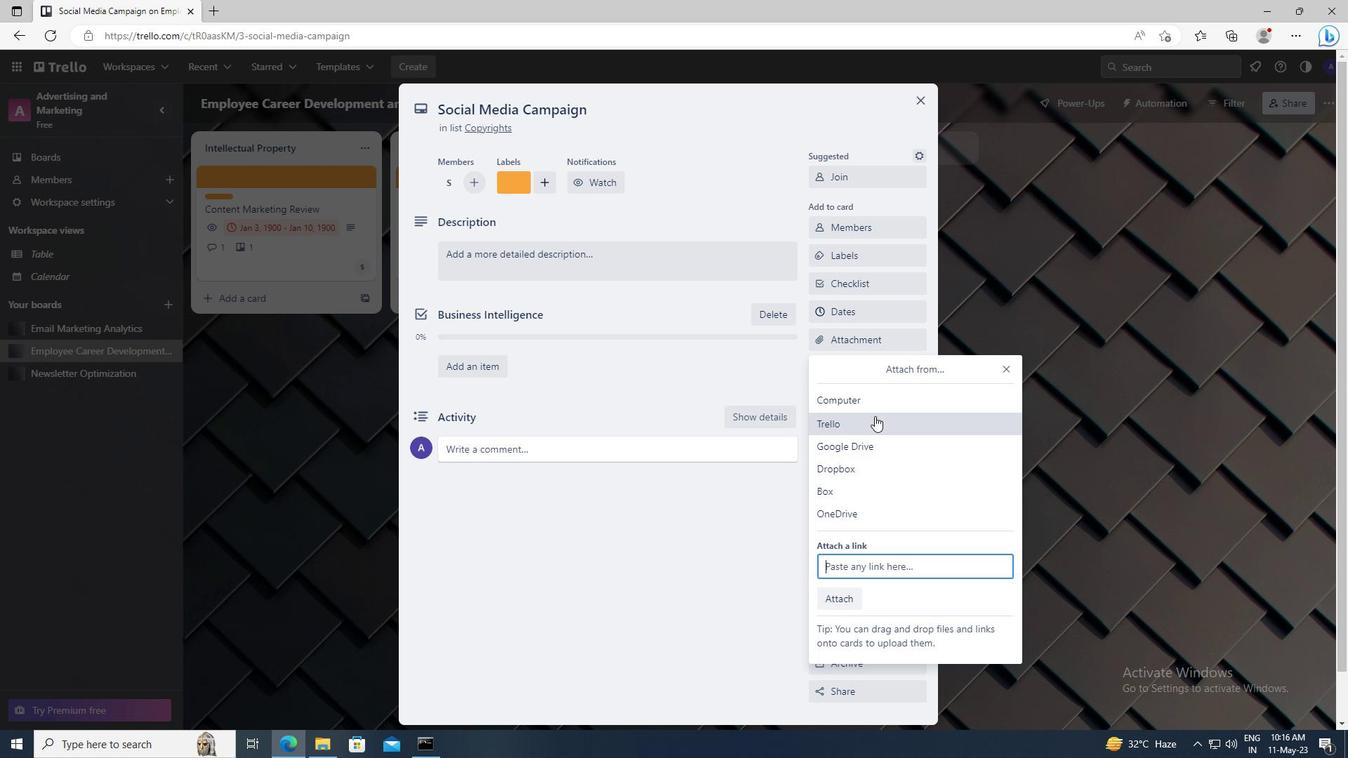 
Action: Mouse pressed left at (875, 422)
Screenshot: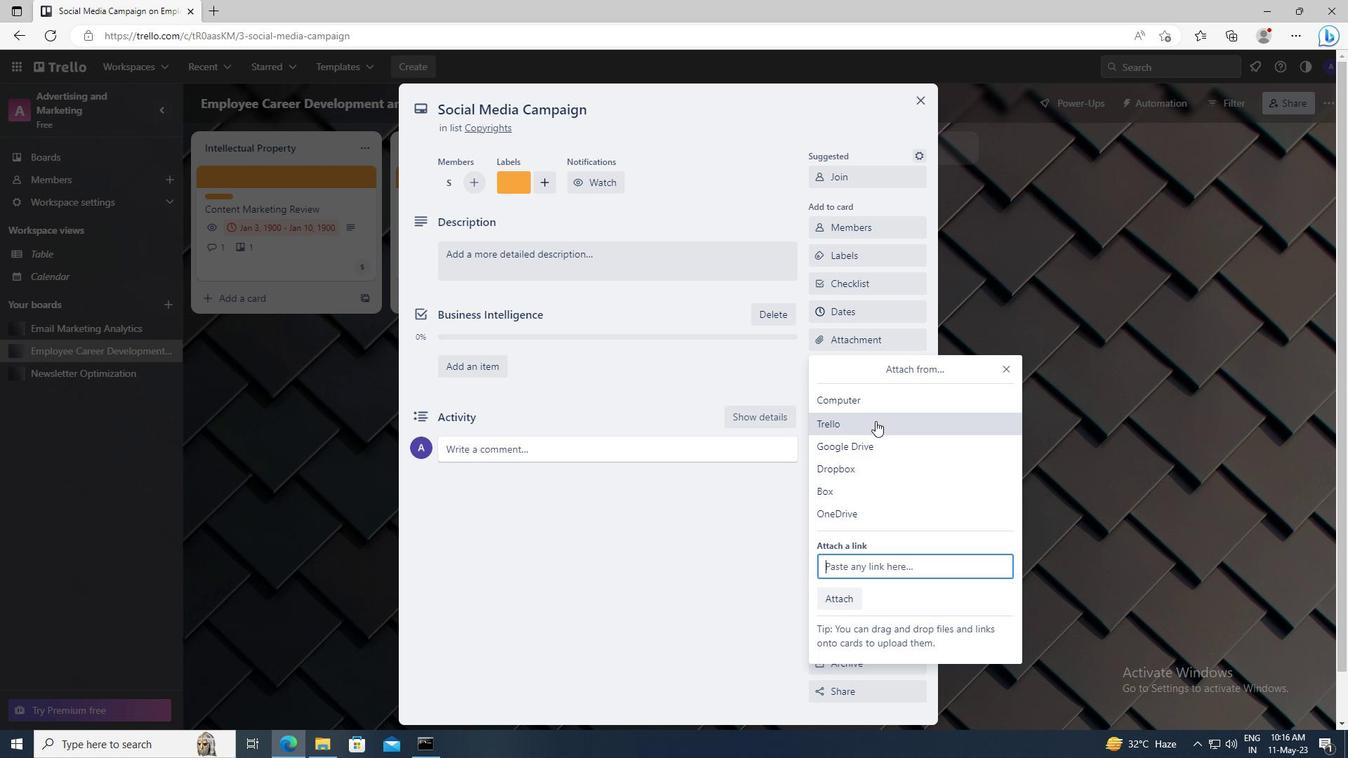 
Action: Mouse moved to (863, 326)
Screenshot: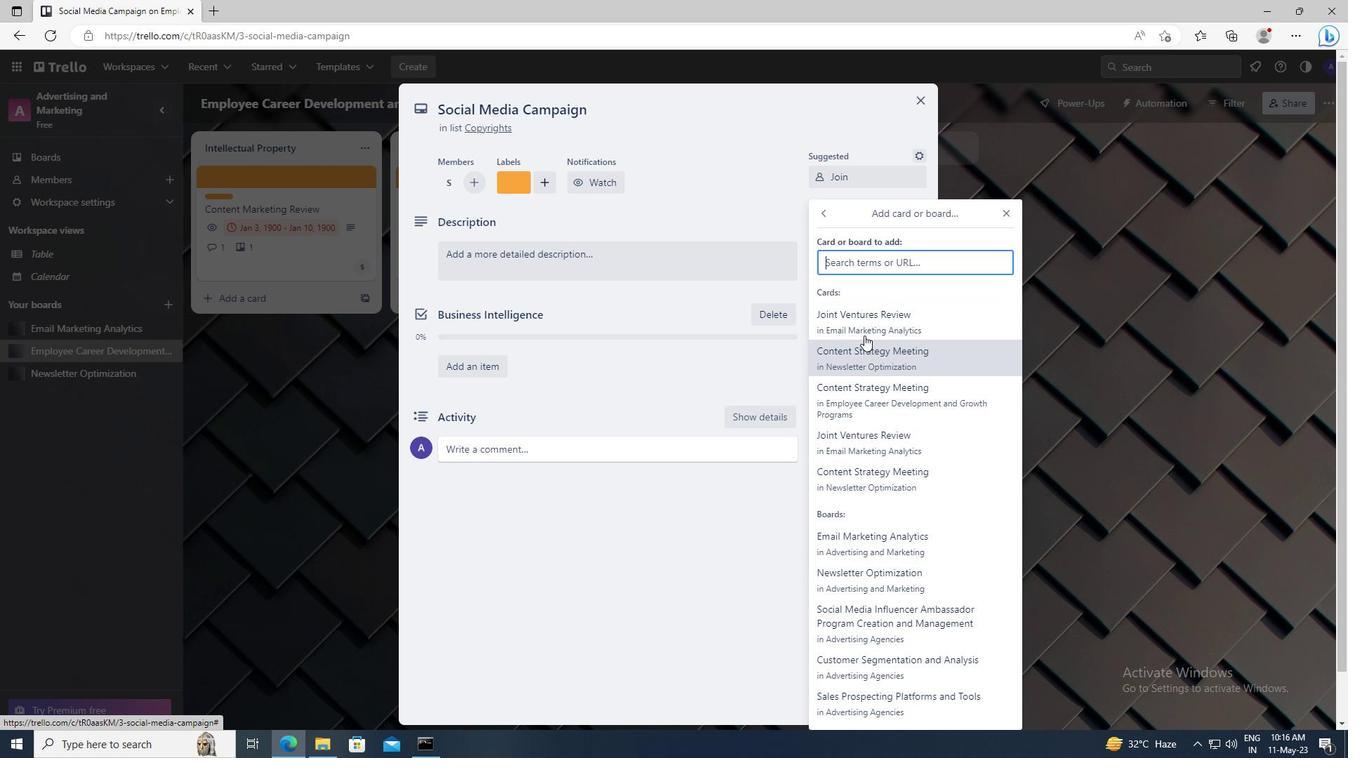 
Action: Mouse pressed left at (863, 326)
Screenshot: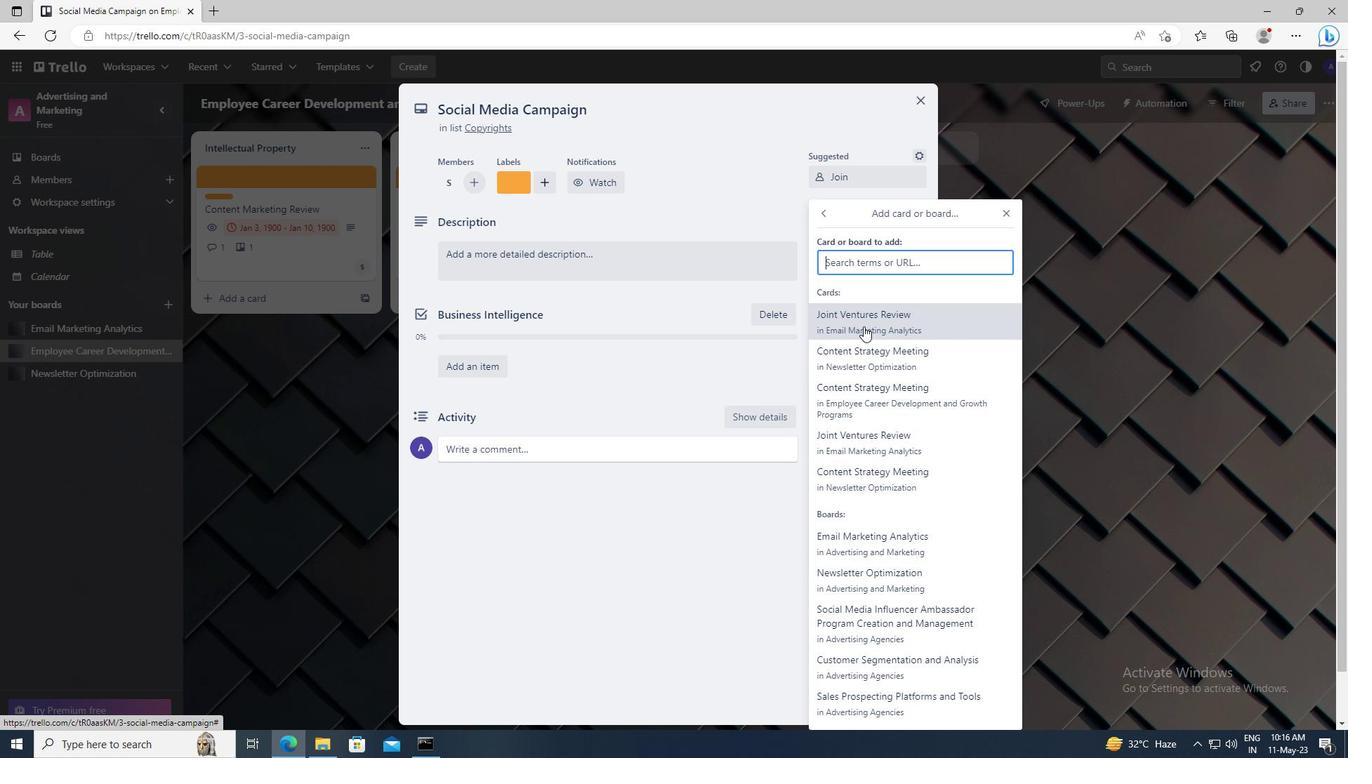 
Action: Mouse moved to (866, 363)
Screenshot: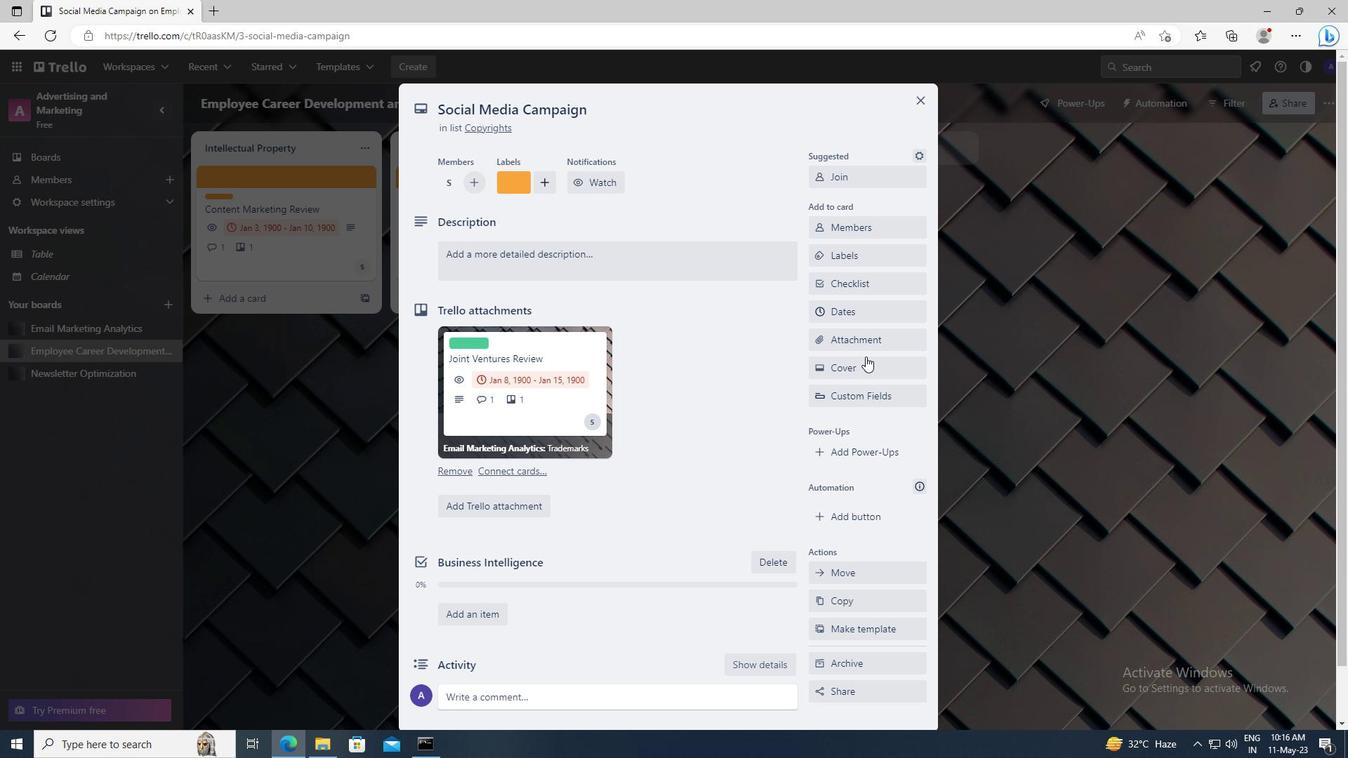 
Action: Mouse pressed left at (866, 363)
Screenshot: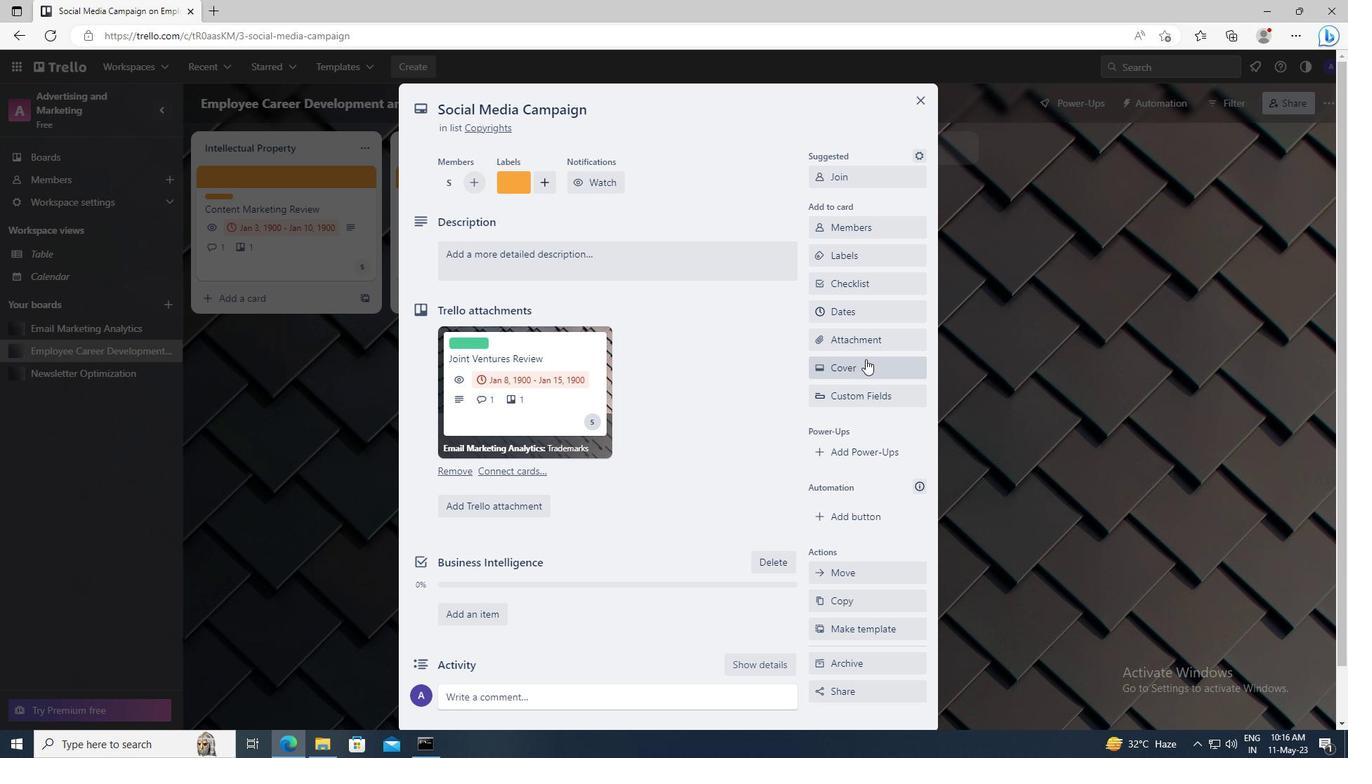 
Action: Mouse moved to (908, 445)
Screenshot: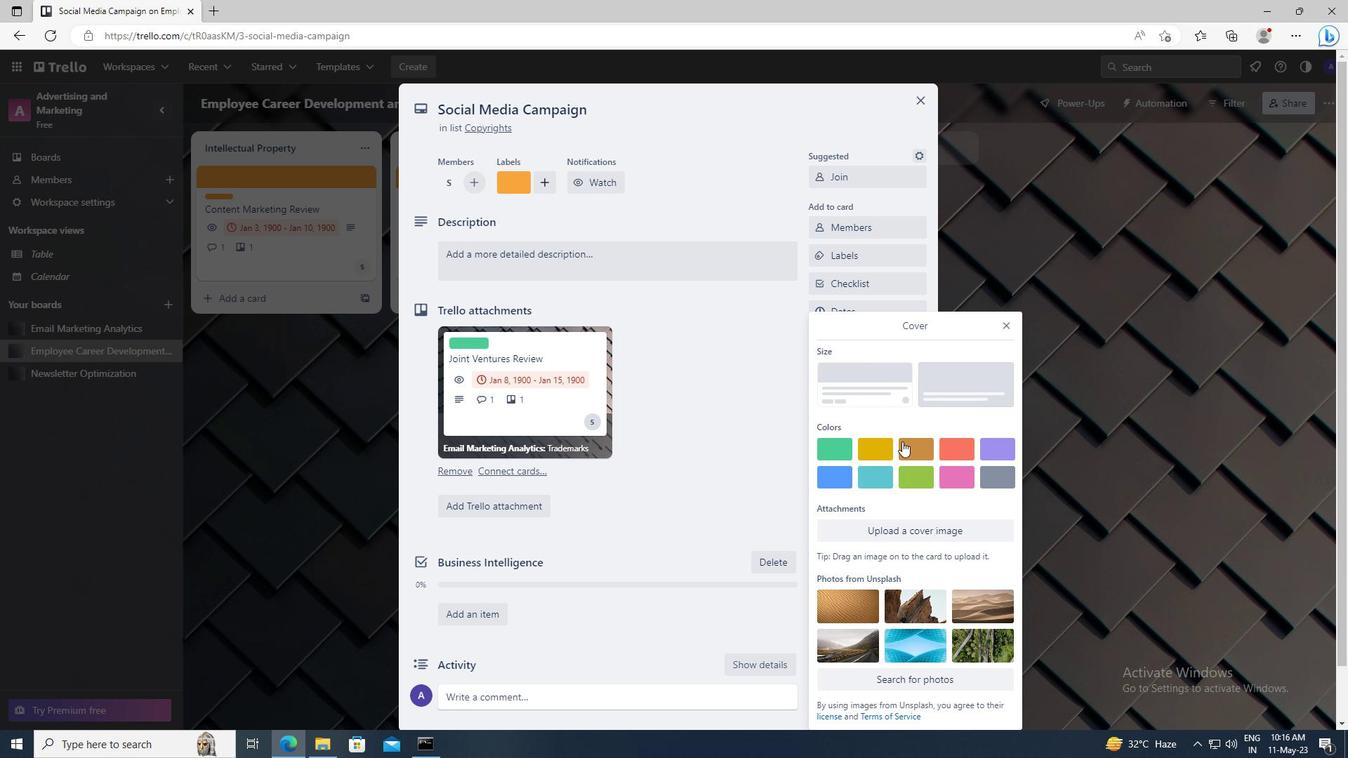 
Action: Mouse pressed left at (908, 445)
Screenshot: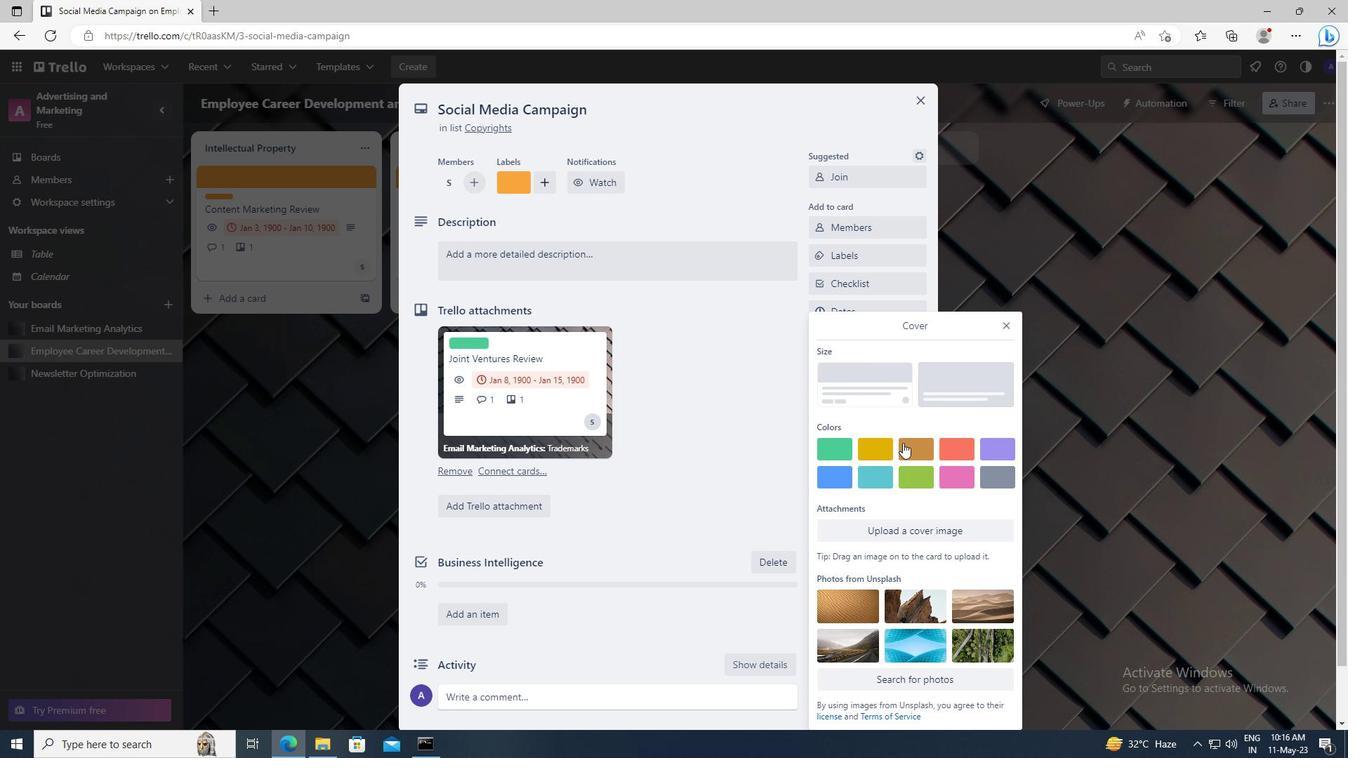 
Action: Mouse moved to (1005, 298)
Screenshot: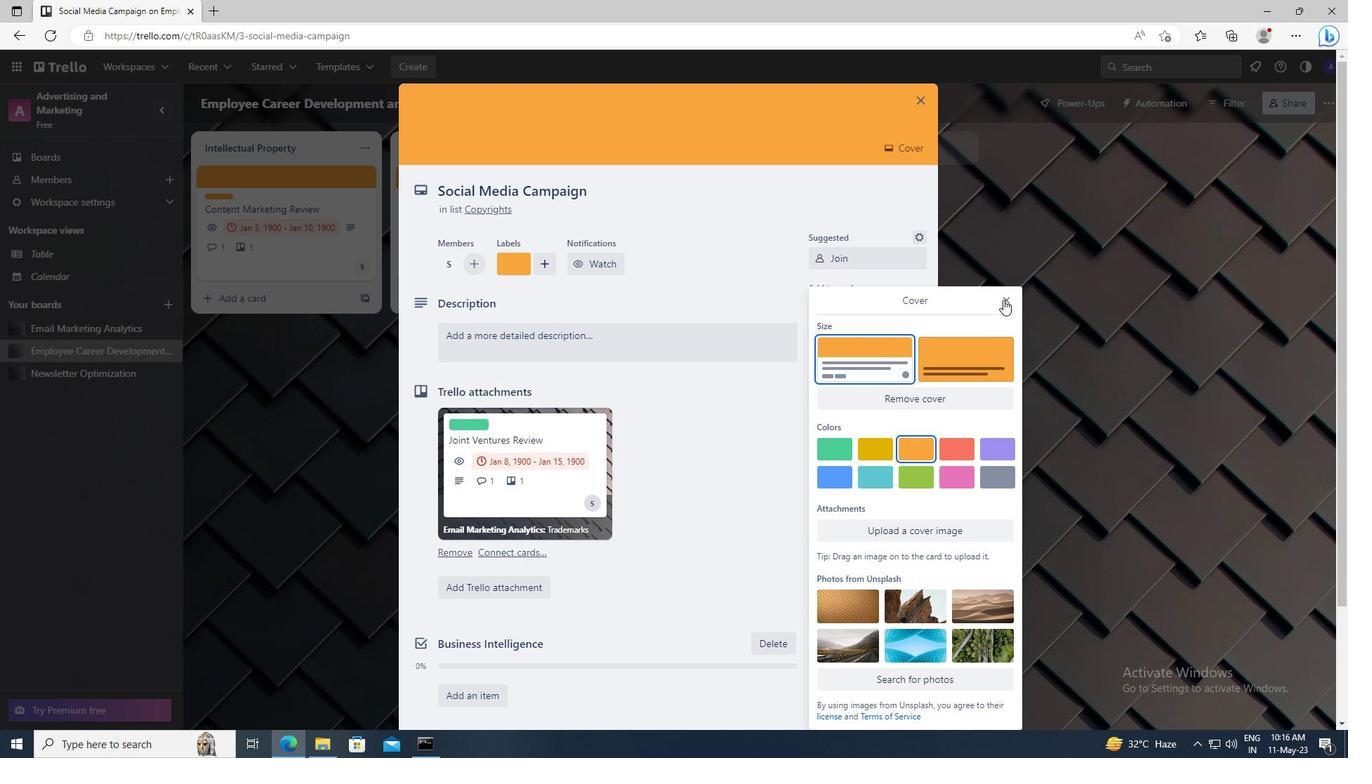 
Action: Mouse pressed left at (1005, 298)
Screenshot: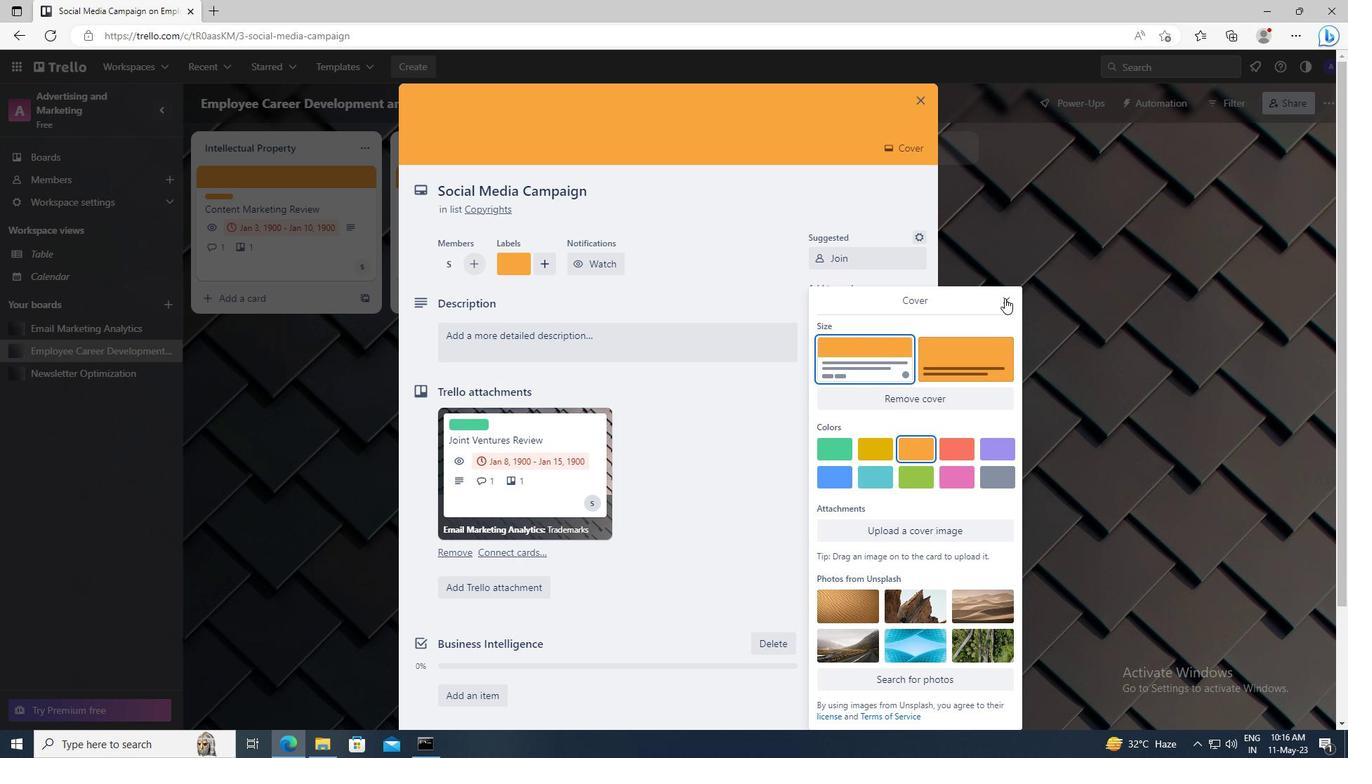 
Action: Mouse moved to (605, 344)
Screenshot: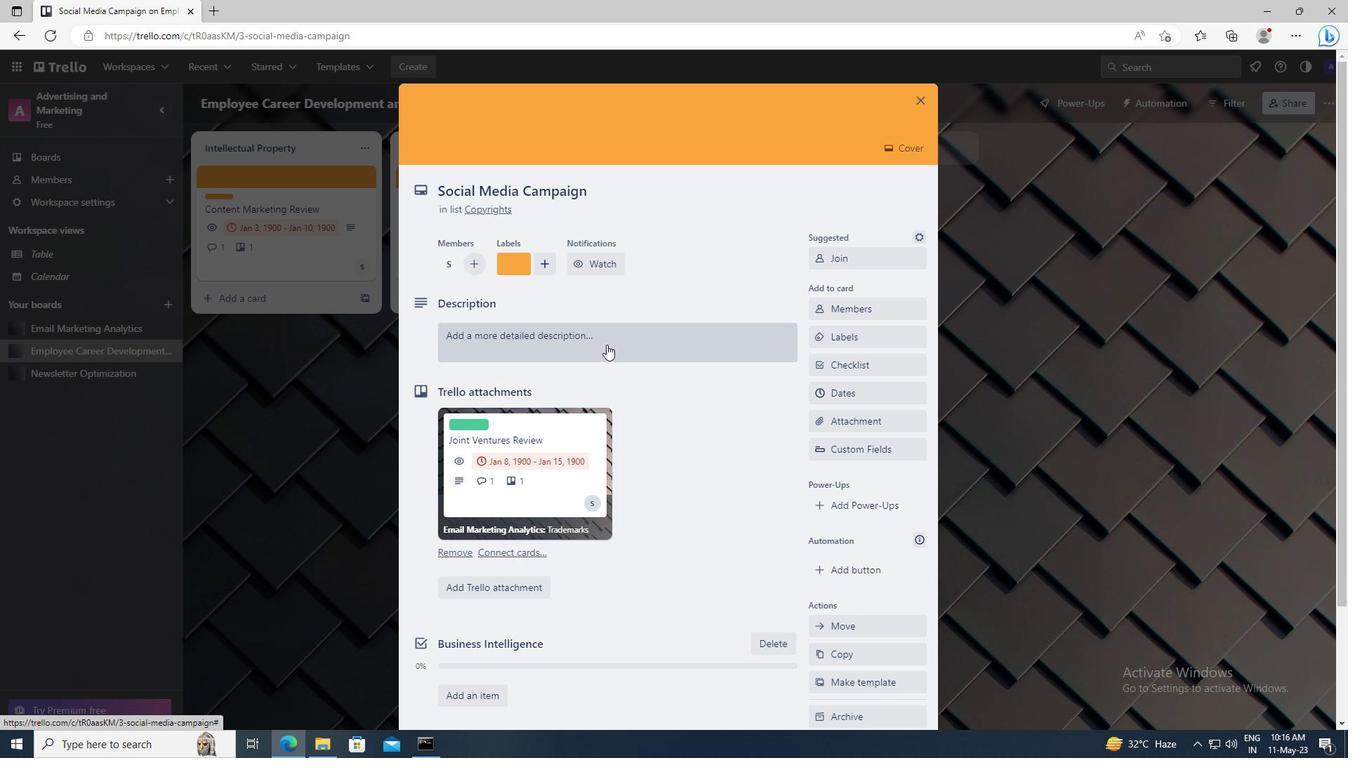 
Action: Mouse pressed left at (605, 344)
Screenshot: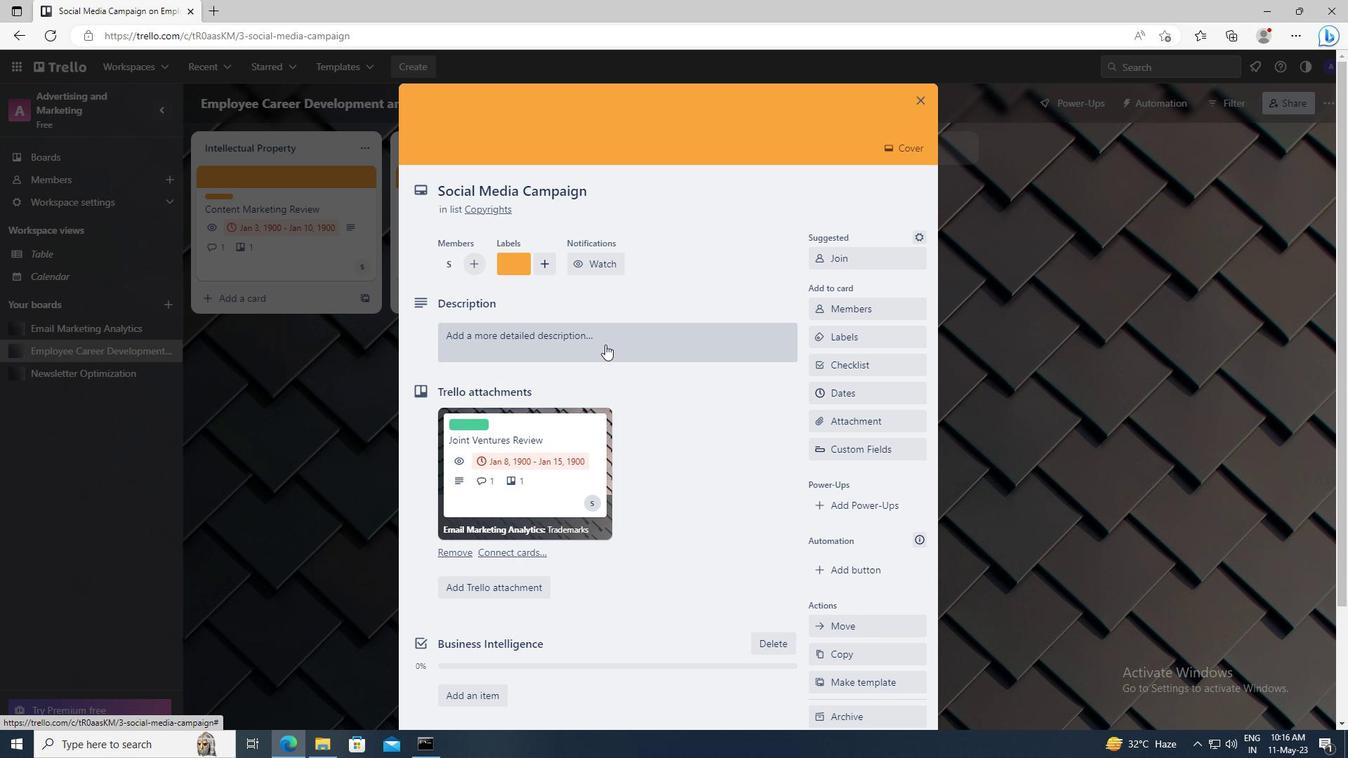 
Action: Key pressed <Key.shift>CONDUCT<Key.space>TEAM<Key.space>TRAINING<Key.space>SESSION<Key.space>ON<Key.space>EFFECTIVE<Key.space>PROBLEM-SOLVING<Key.space>AND<Key.space>DECISION<Key.space>MAKING
Screenshot: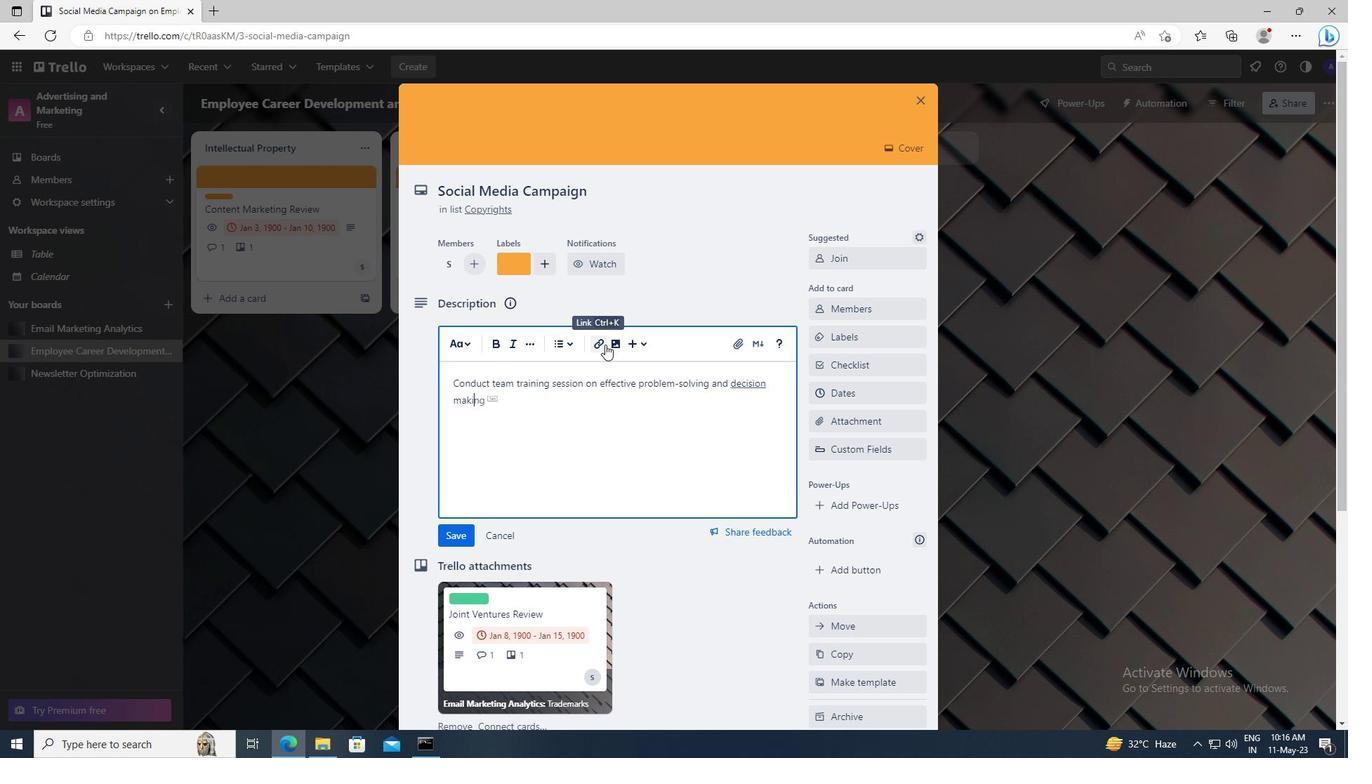
Action: Mouse moved to (587, 401)
Screenshot: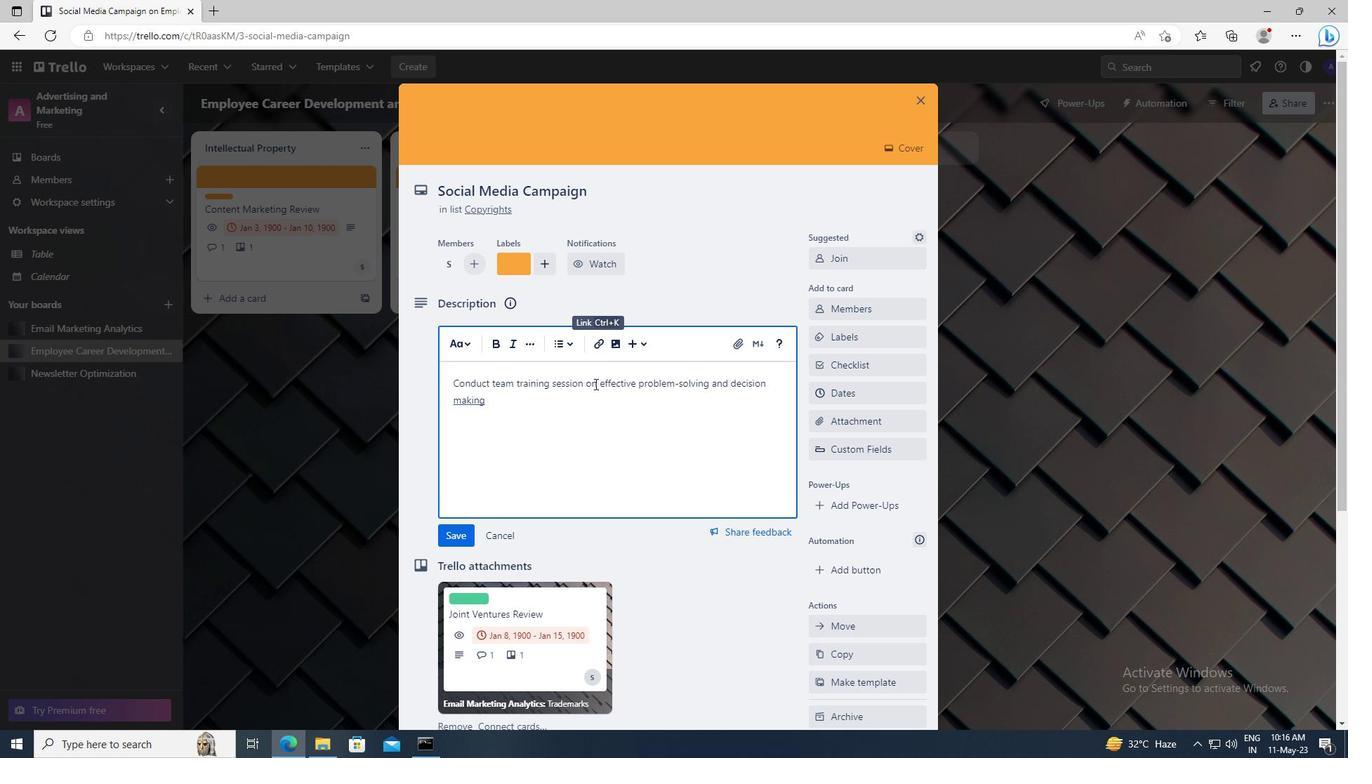
Action: Mouse scrolled (587, 401) with delta (0, 0)
Screenshot: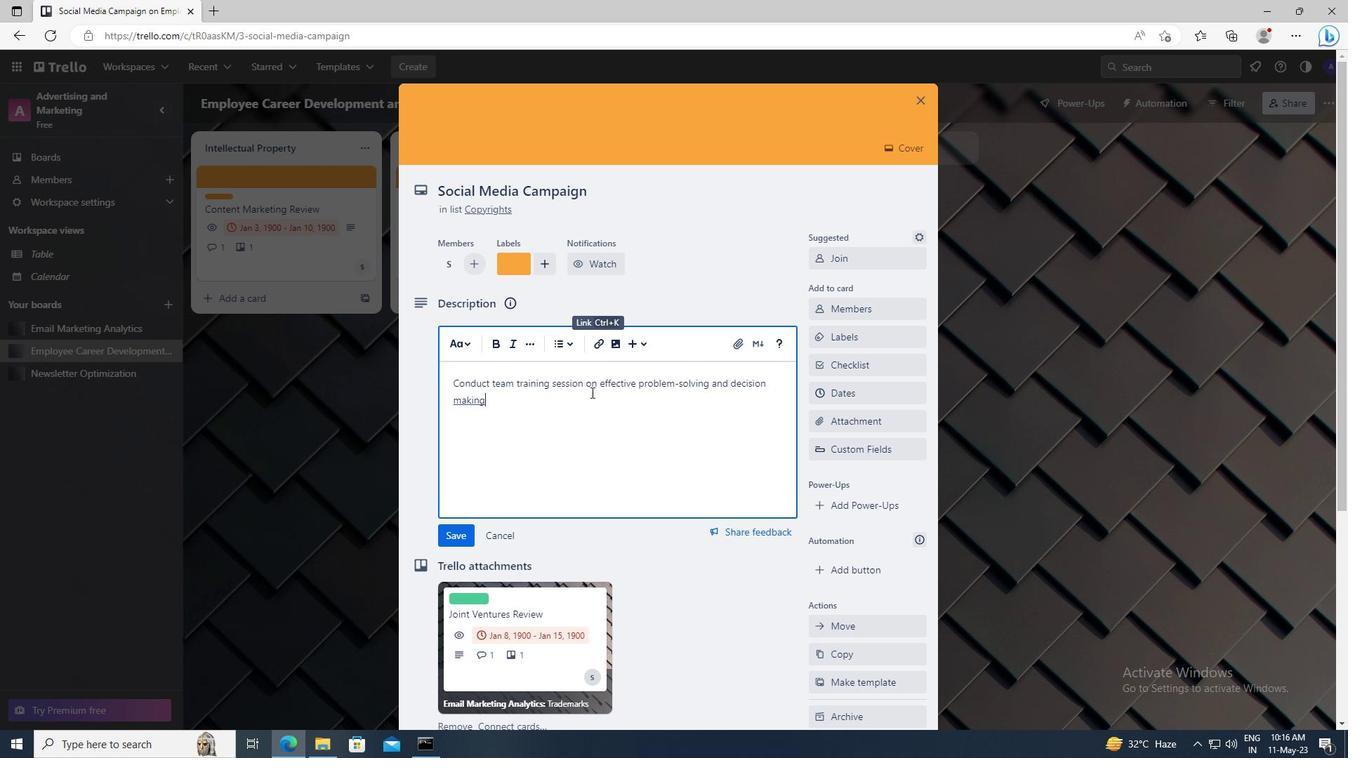 
Action: Mouse moved to (459, 438)
Screenshot: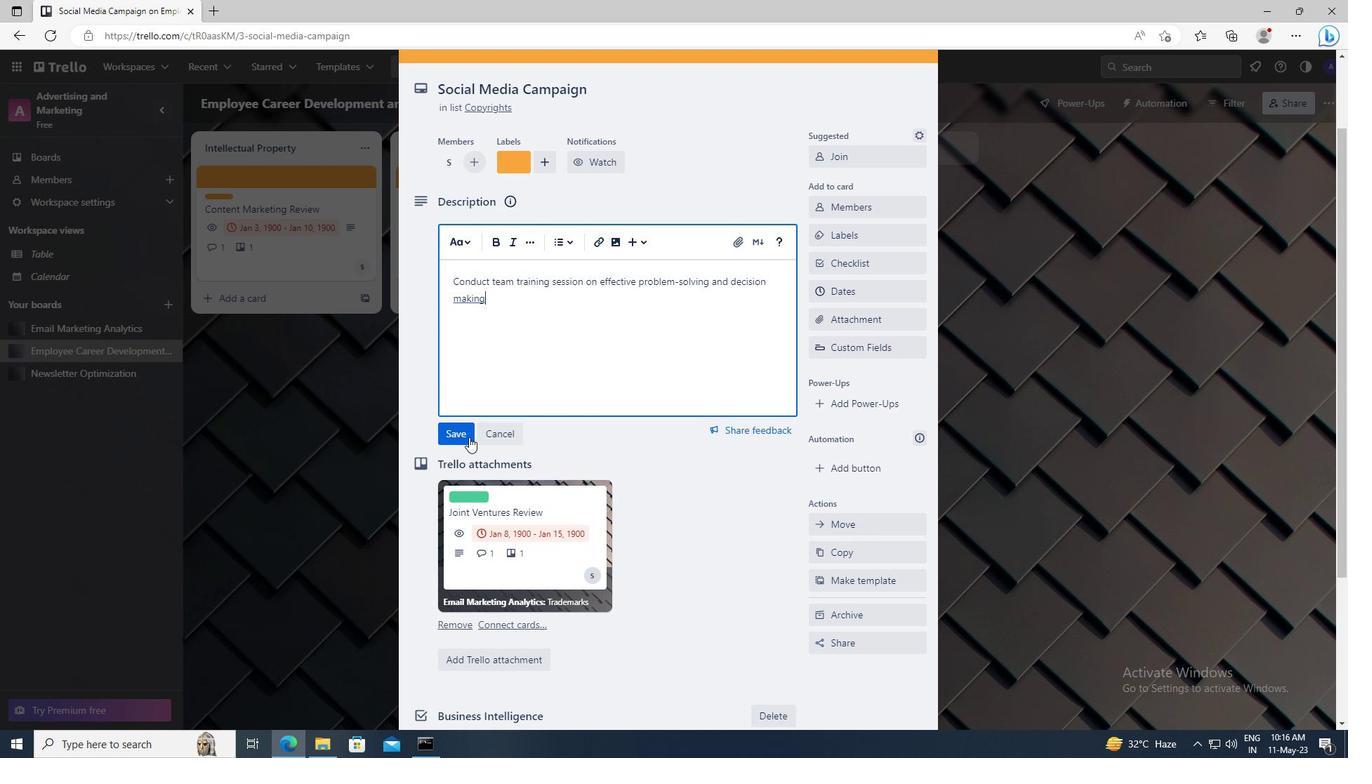 
Action: Mouse pressed left at (459, 438)
Screenshot: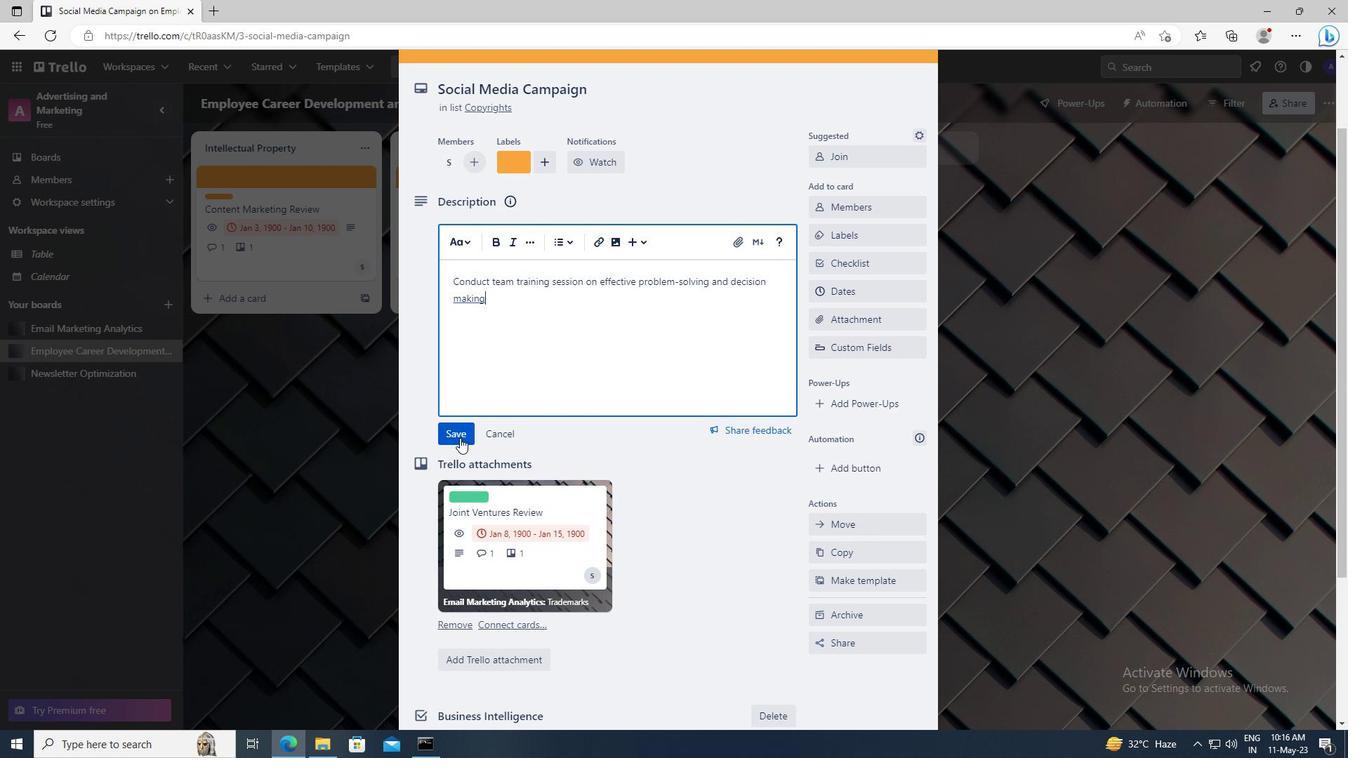 
Action: Mouse scrolled (459, 437) with delta (0, 0)
Screenshot: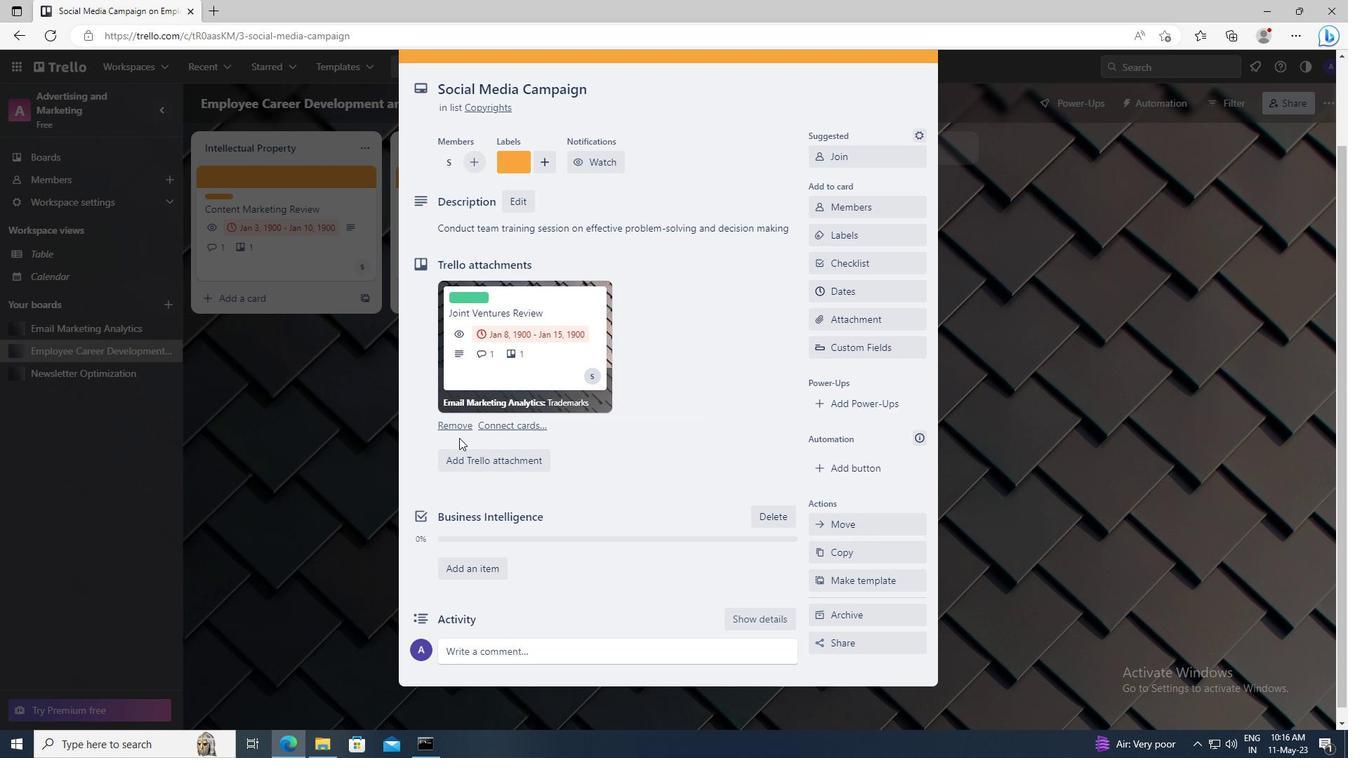 
Action: Mouse moved to (469, 638)
Screenshot: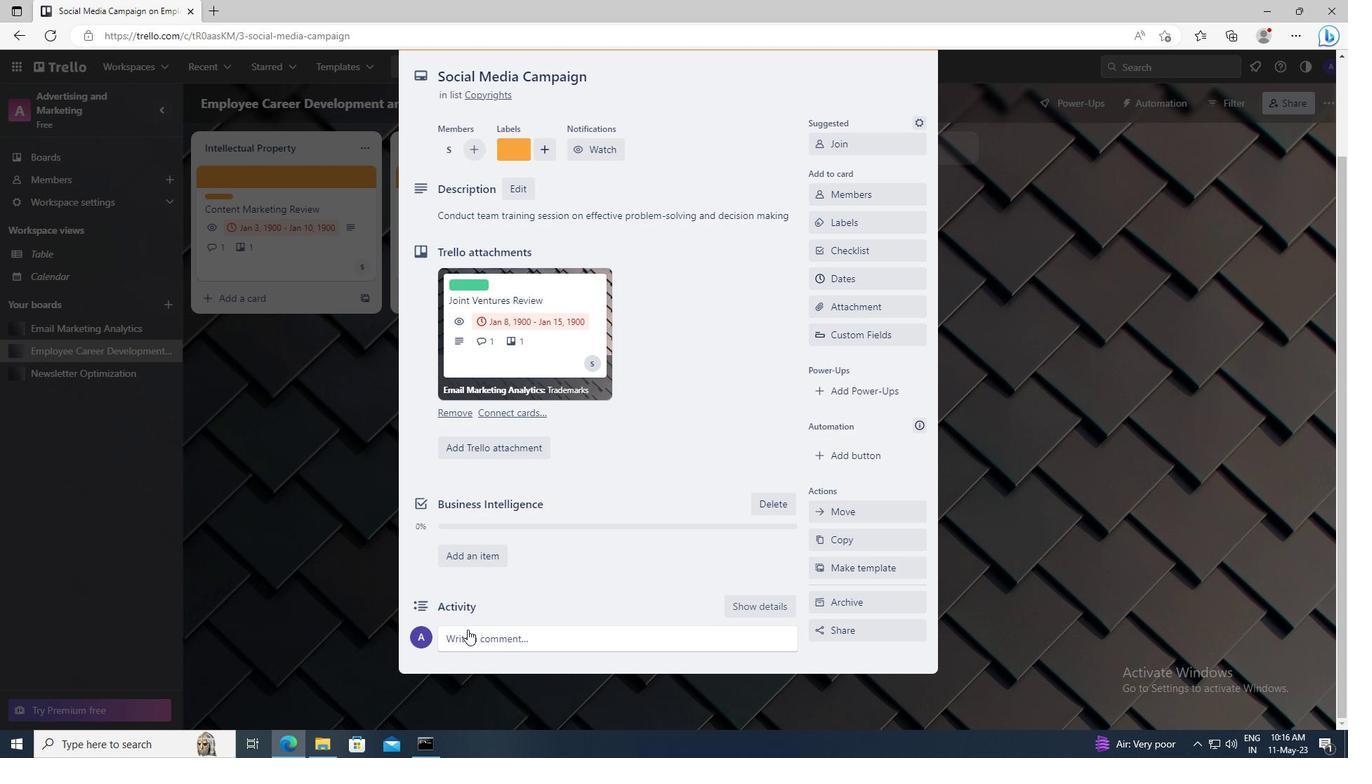 
Action: Mouse pressed left at (469, 638)
Screenshot: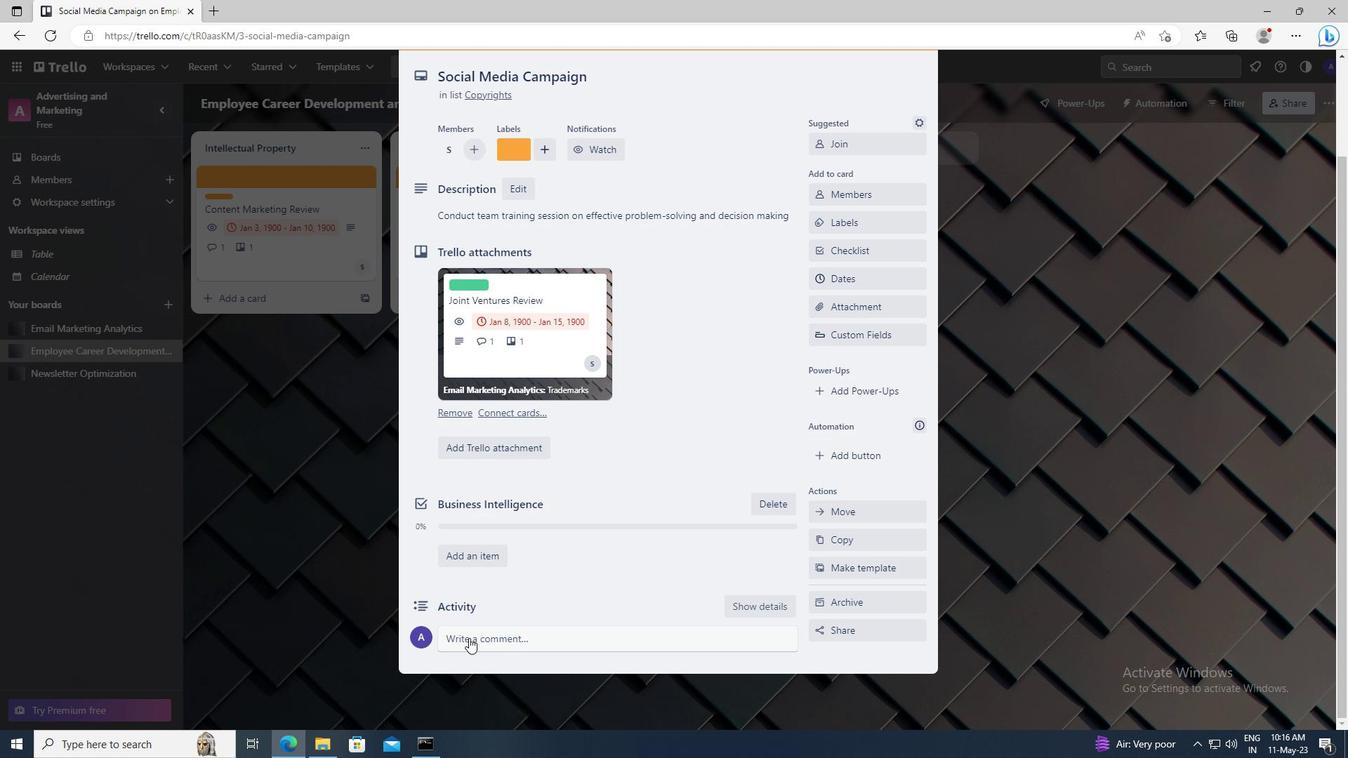 
Action: Key pressed <Key.shift>WE<Key.space>SHOULD<Key.space>APPROACH<Key.space>THIS<Key.space>TASK<Key.space>WITH<Key.space>A<Key.space>SENSE<Key.space>OF<Key.space>OWNER<Key.space><Key.backspace>SHIP,<Key.space>TAKING<Key.space>PRIDE<Key.space>IN<Key.space>OUR<Key.space>WORK<Key.space>AND<Key.space>IS\<Key.backspace><Key.backspace>TS<Key.space>IMPACT<Key.space>ON<Key.space>THE<Key.space>PROJECT.
Screenshot: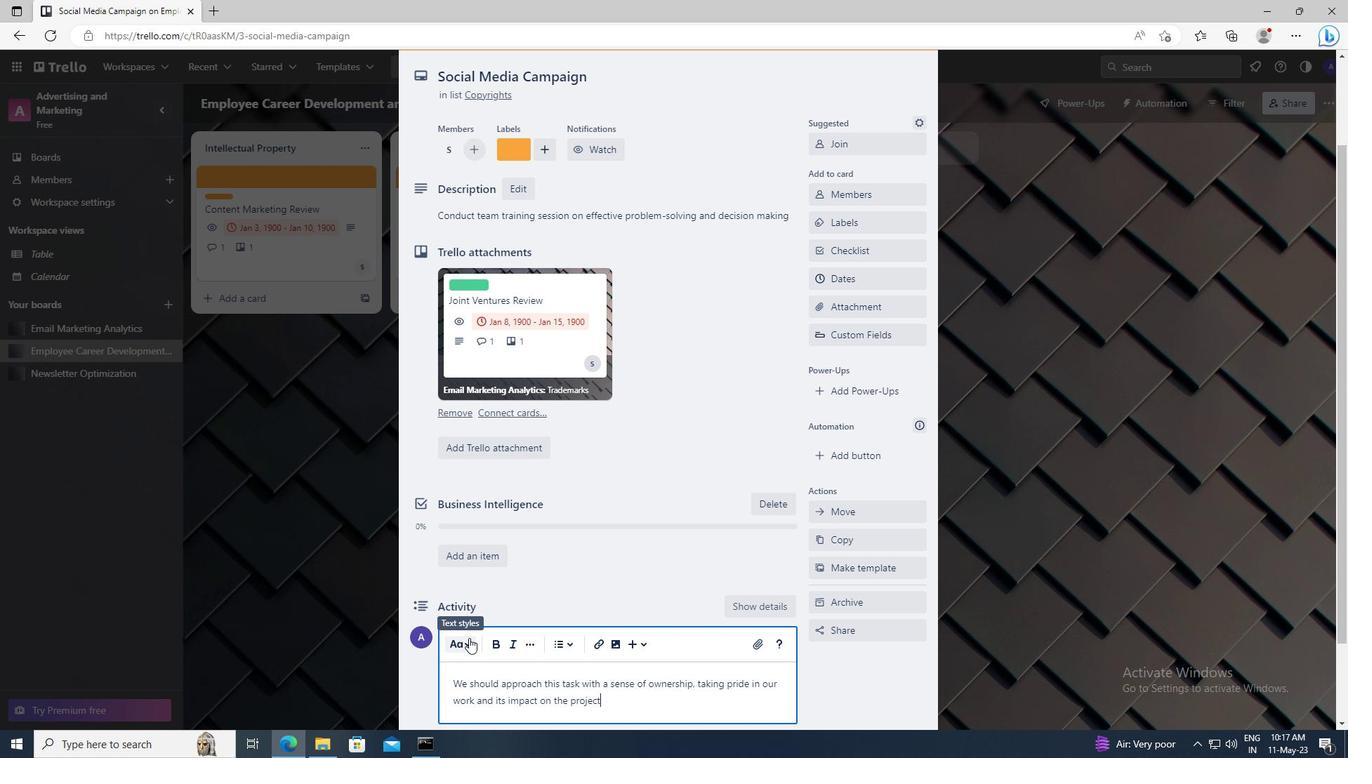
Action: Mouse scrolled (469, 637) with delta (0, 0)
Screenshot: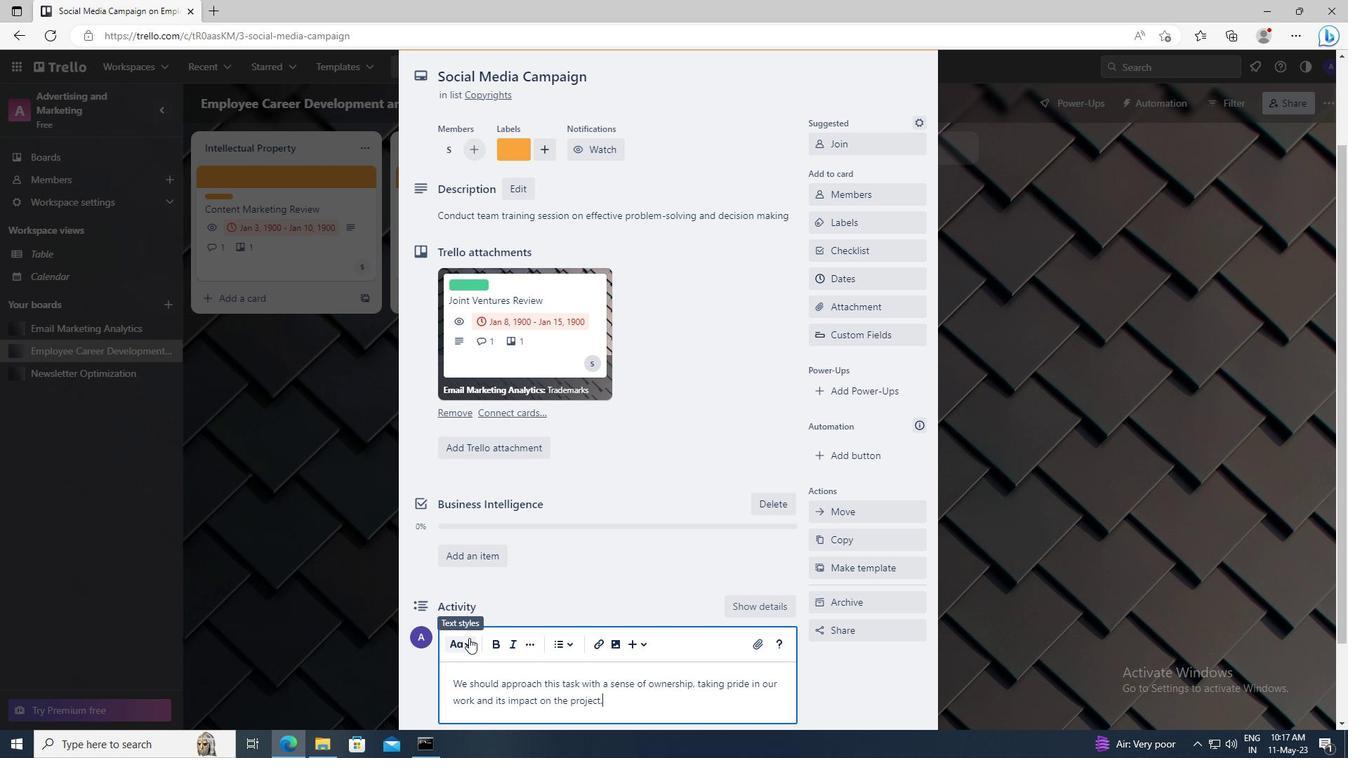 
Action: Mouse moved to (465, 644)
Screenshot: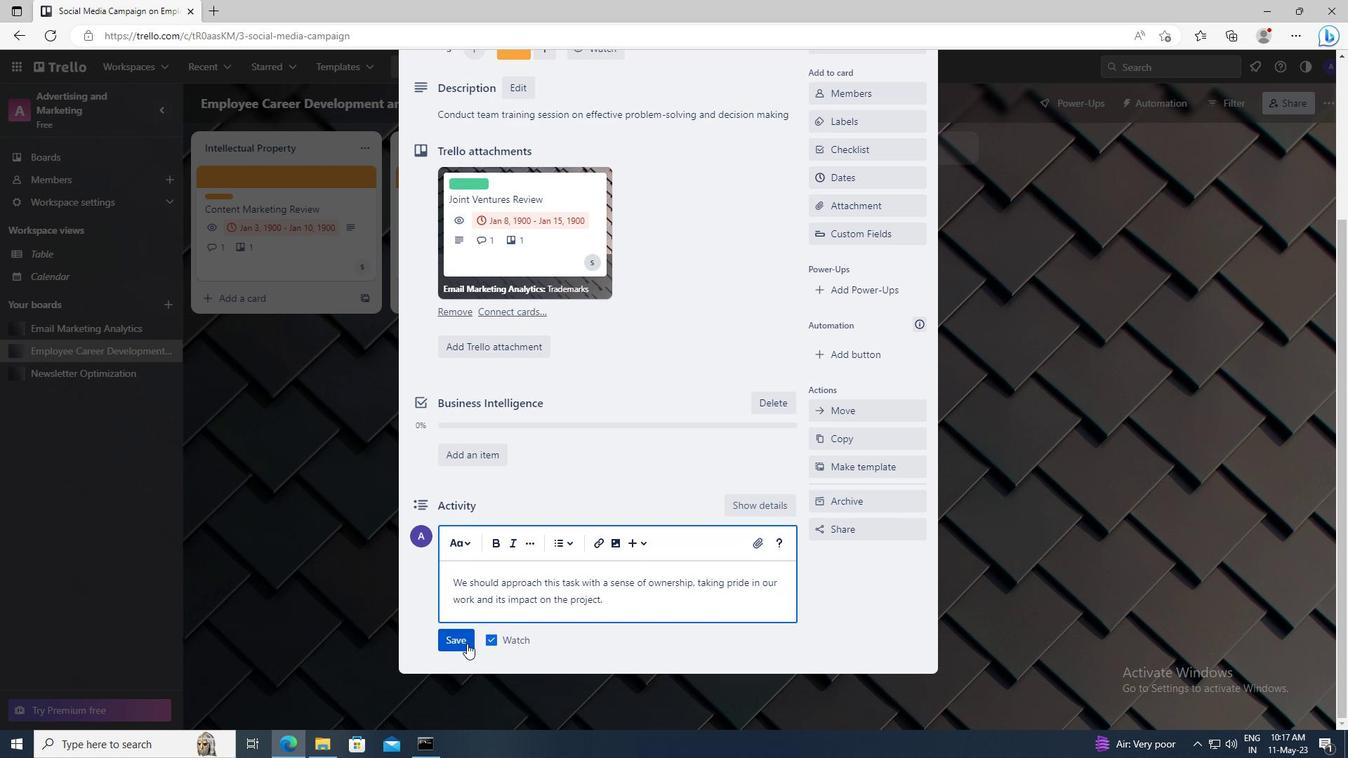 
Action: Mouse pressed left at (465, 644)
Screenshot: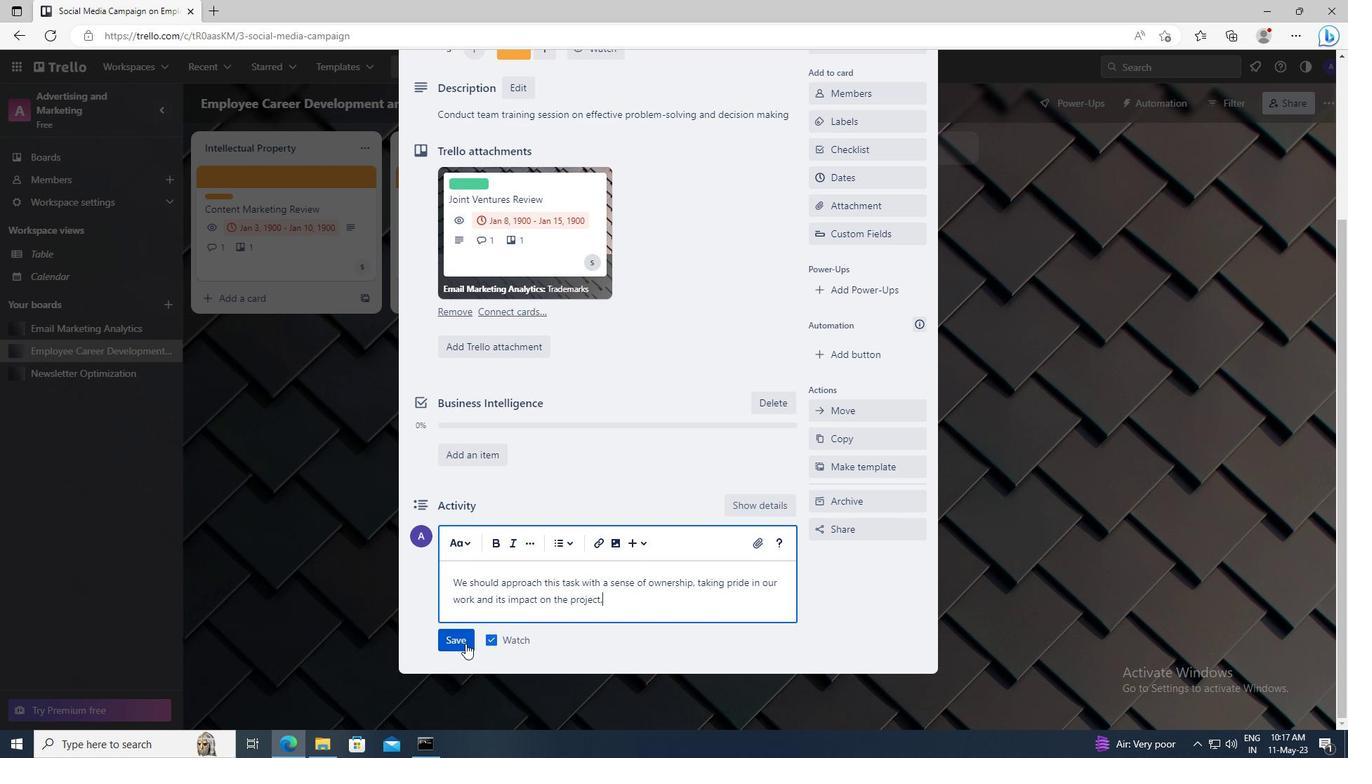 
Action: Mouse moved to (795, 454)
Screenshot: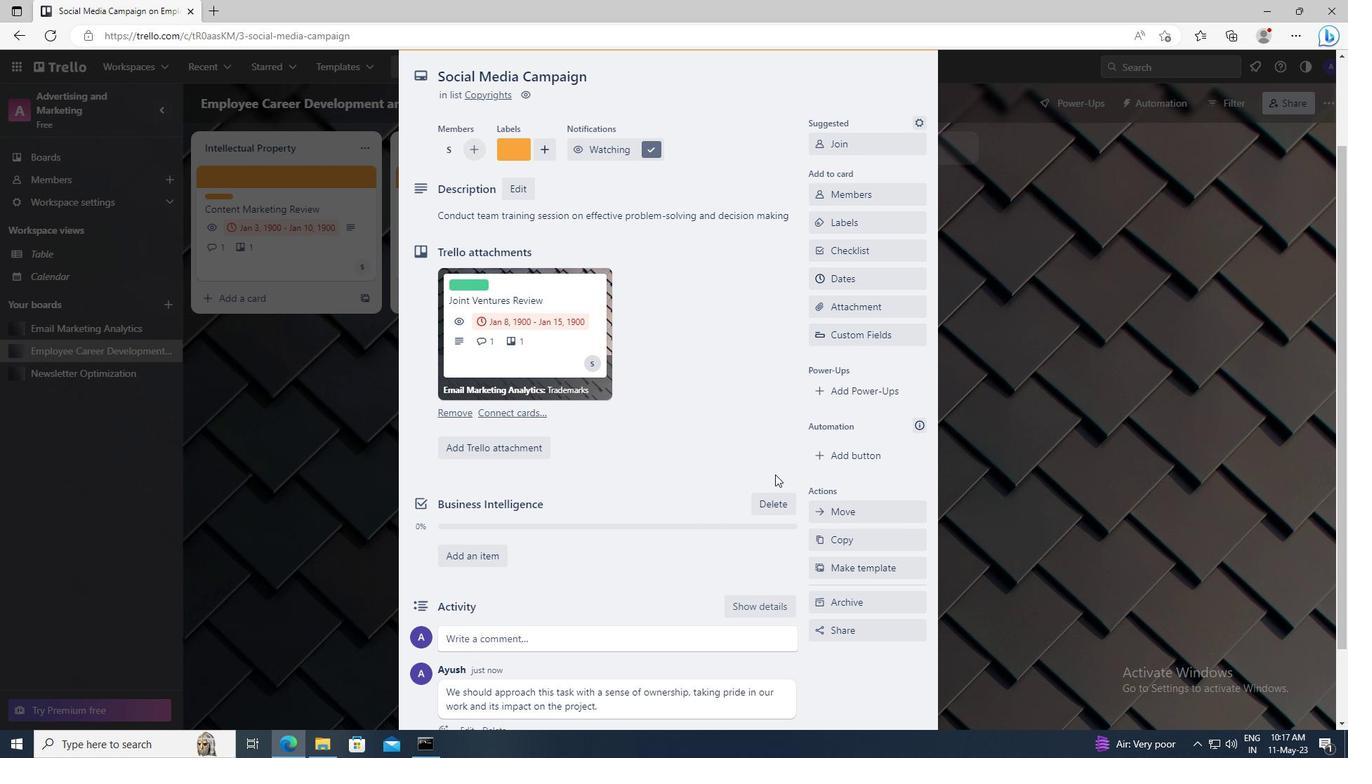 
Action: Mouse scrolled (795, 455) with delta (0, 0)
Screenshot: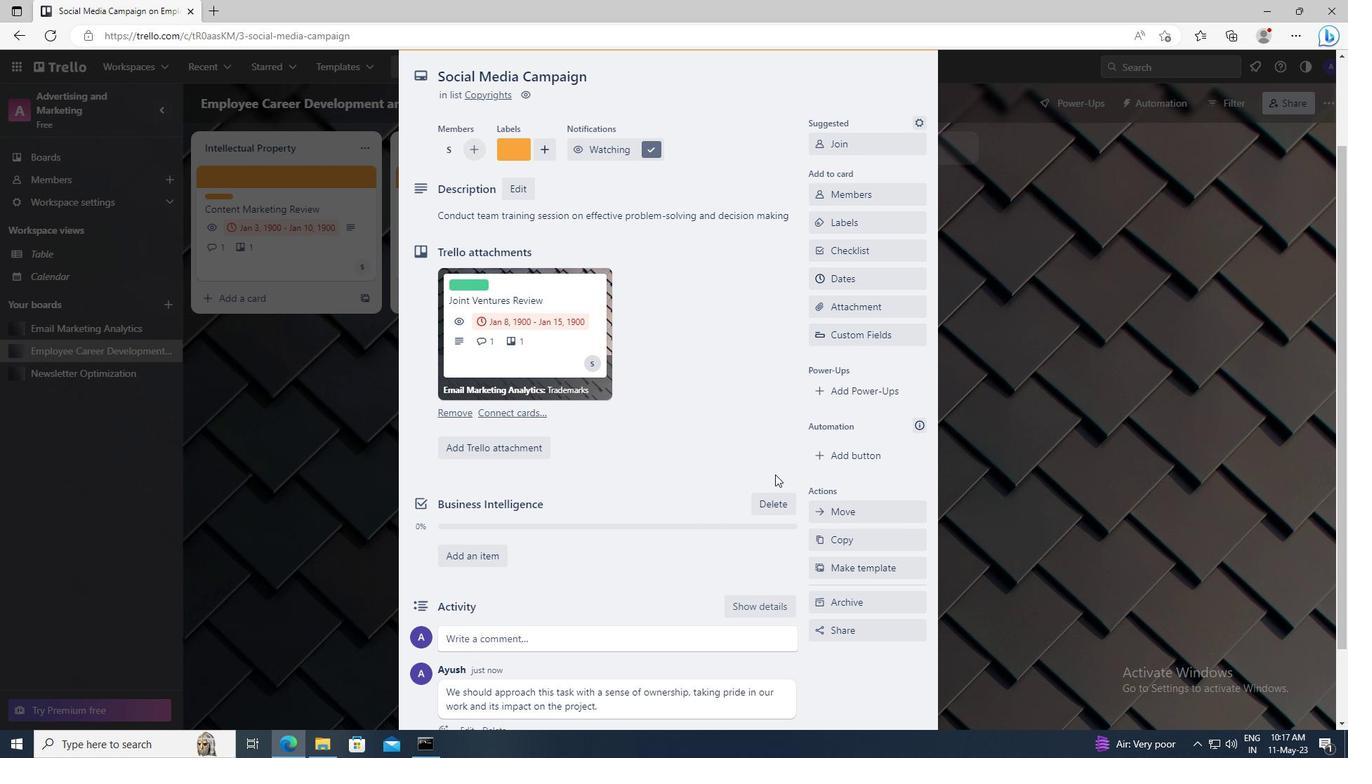 
Action: Mouse moved to (852, 384)
Screenshot: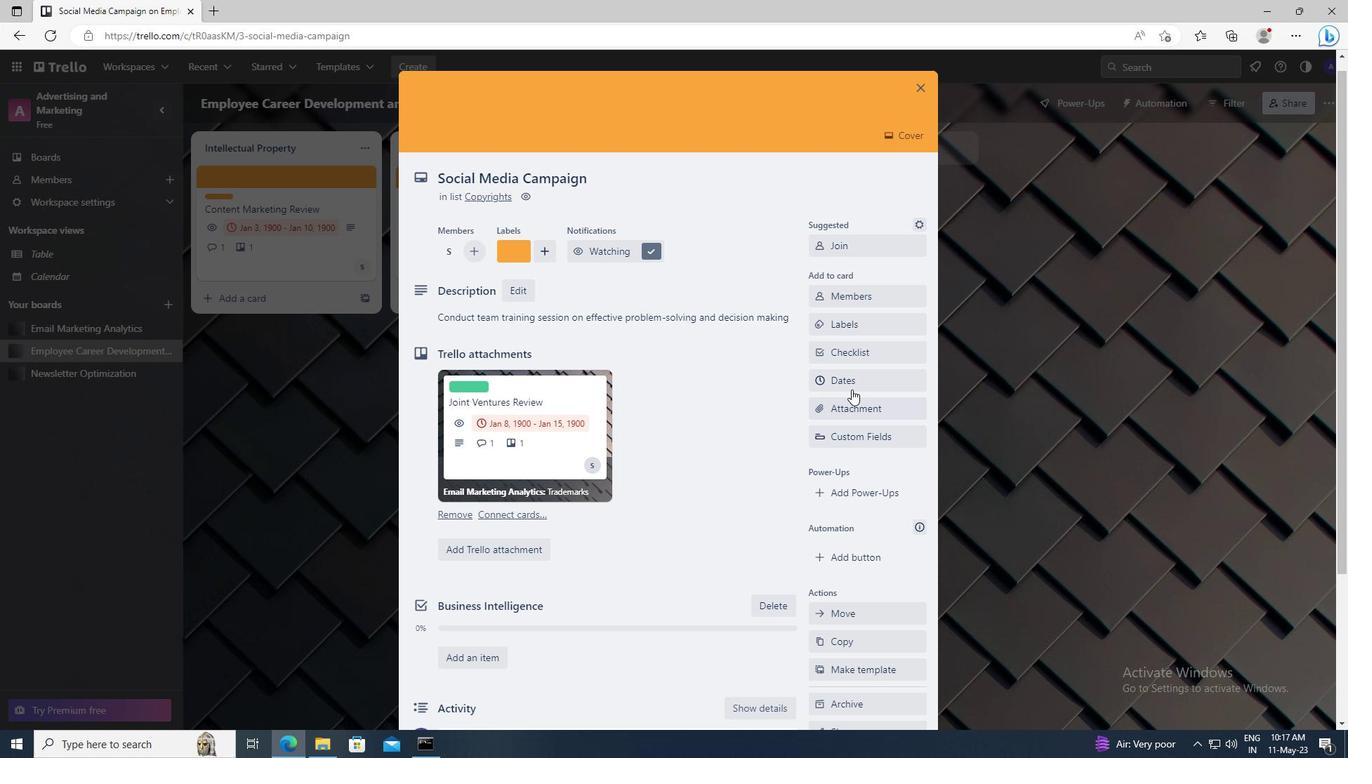 
Action: Mouse pressed left at (852, 384)
Screenshot: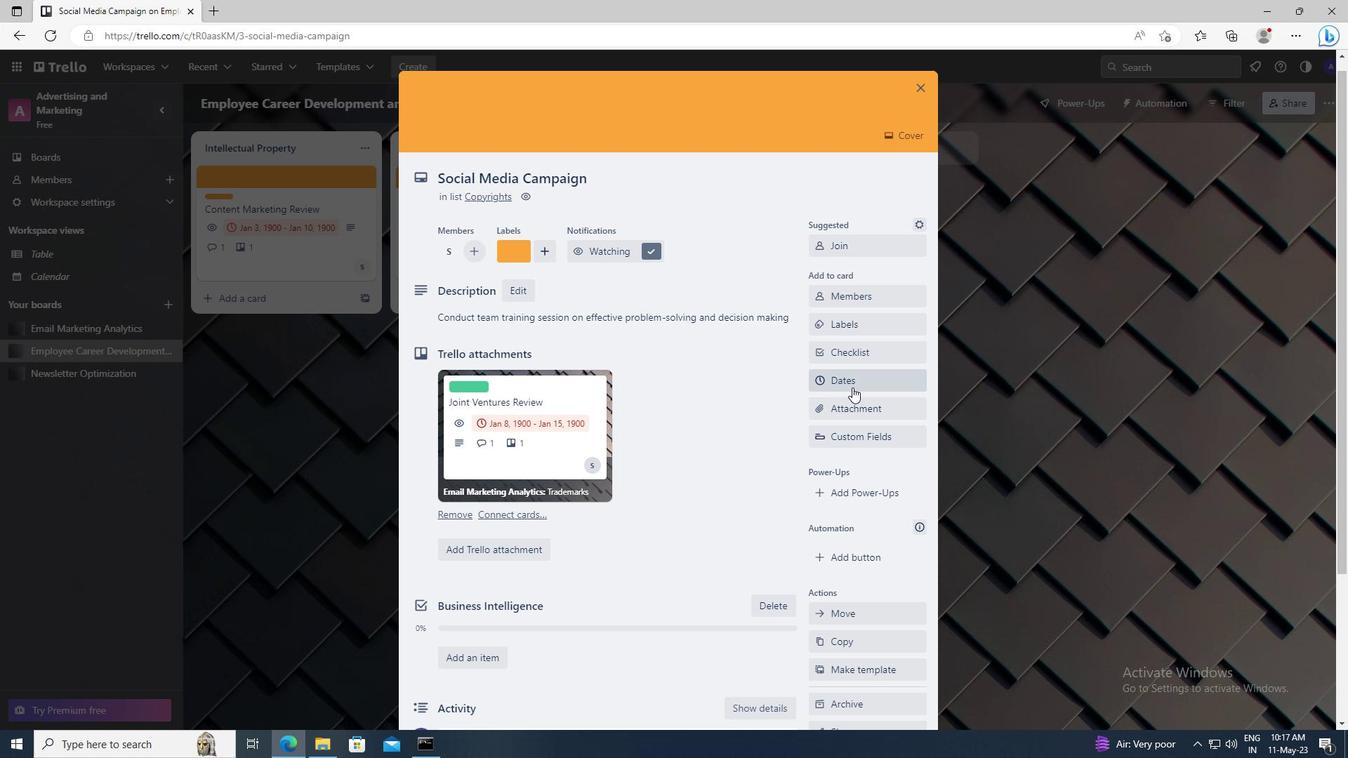 
Action: Mouse moved to (825, 358)
Screenshot: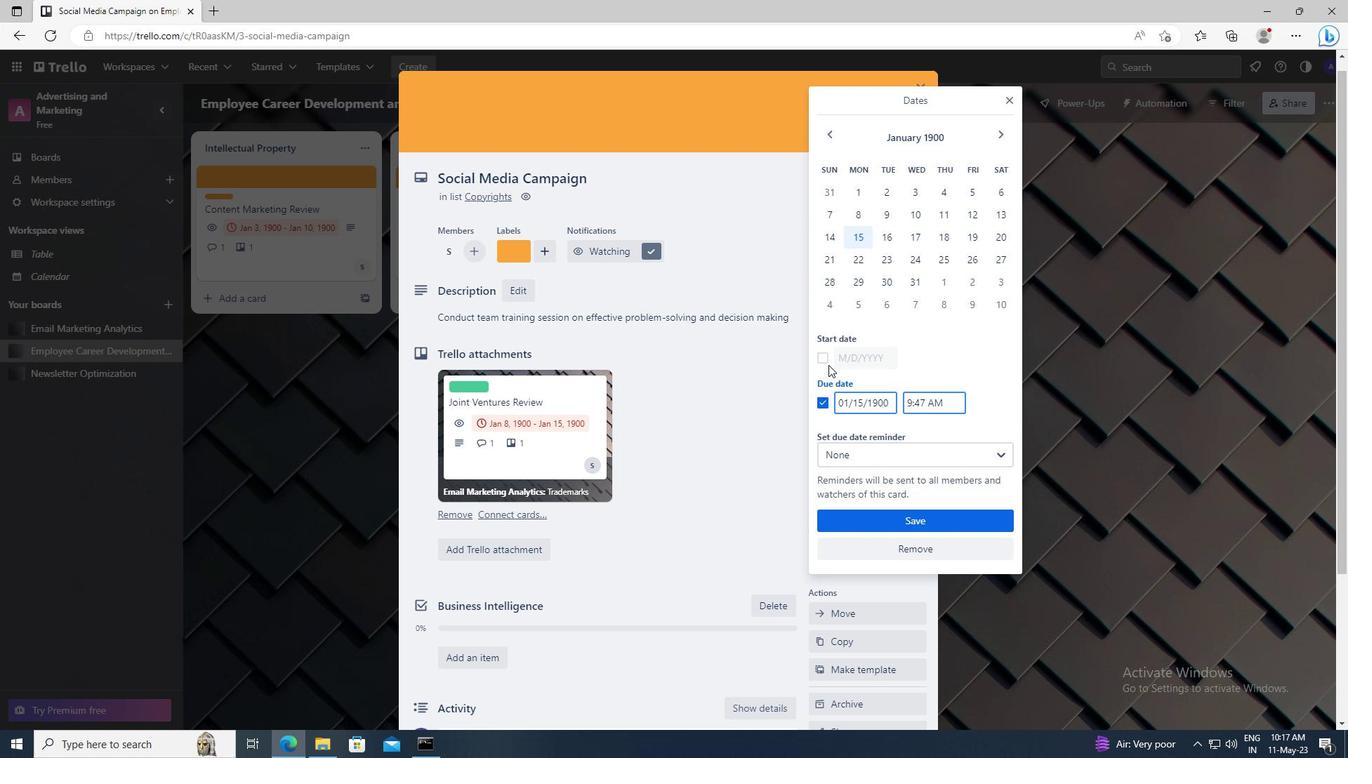 
Action: Mouse pressed left at (825, 358)
Screenshot: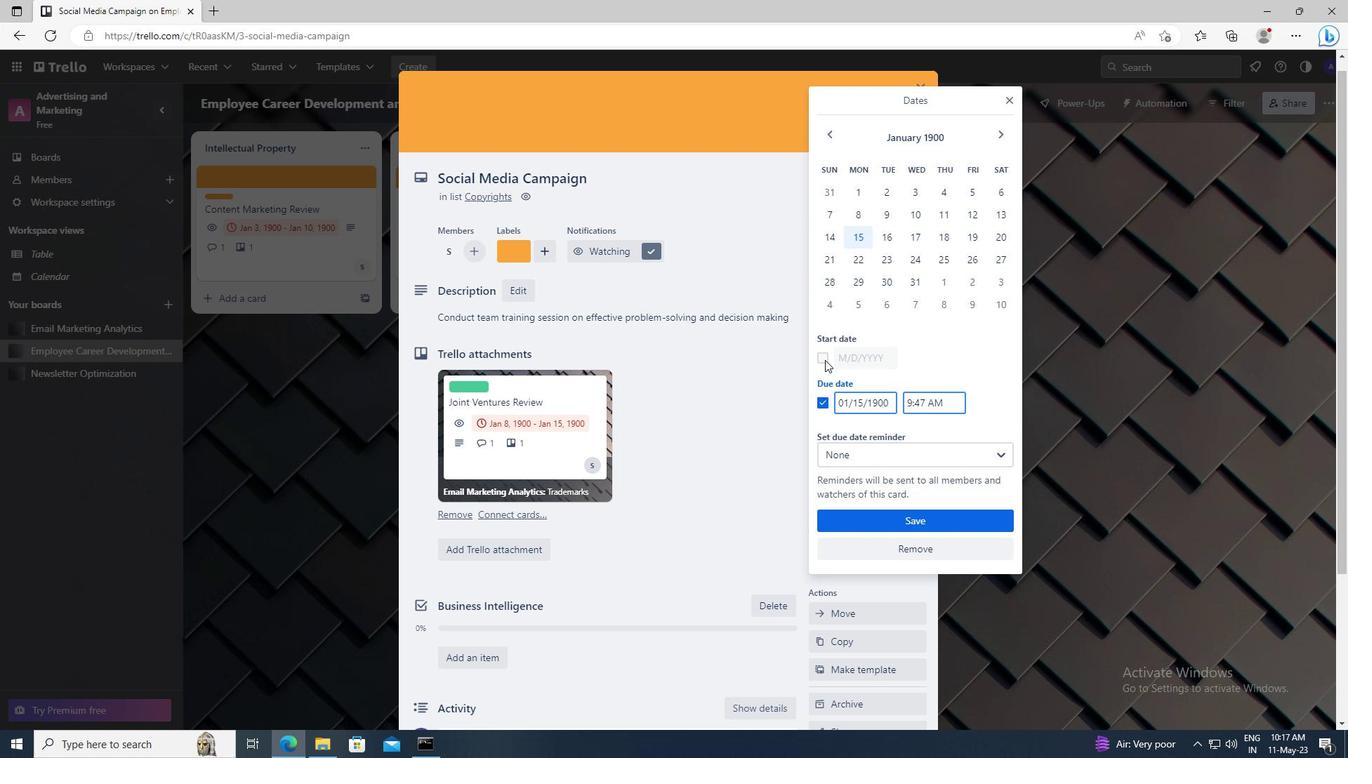 
Action: Mouse moved to (888, 360)
Screenshot: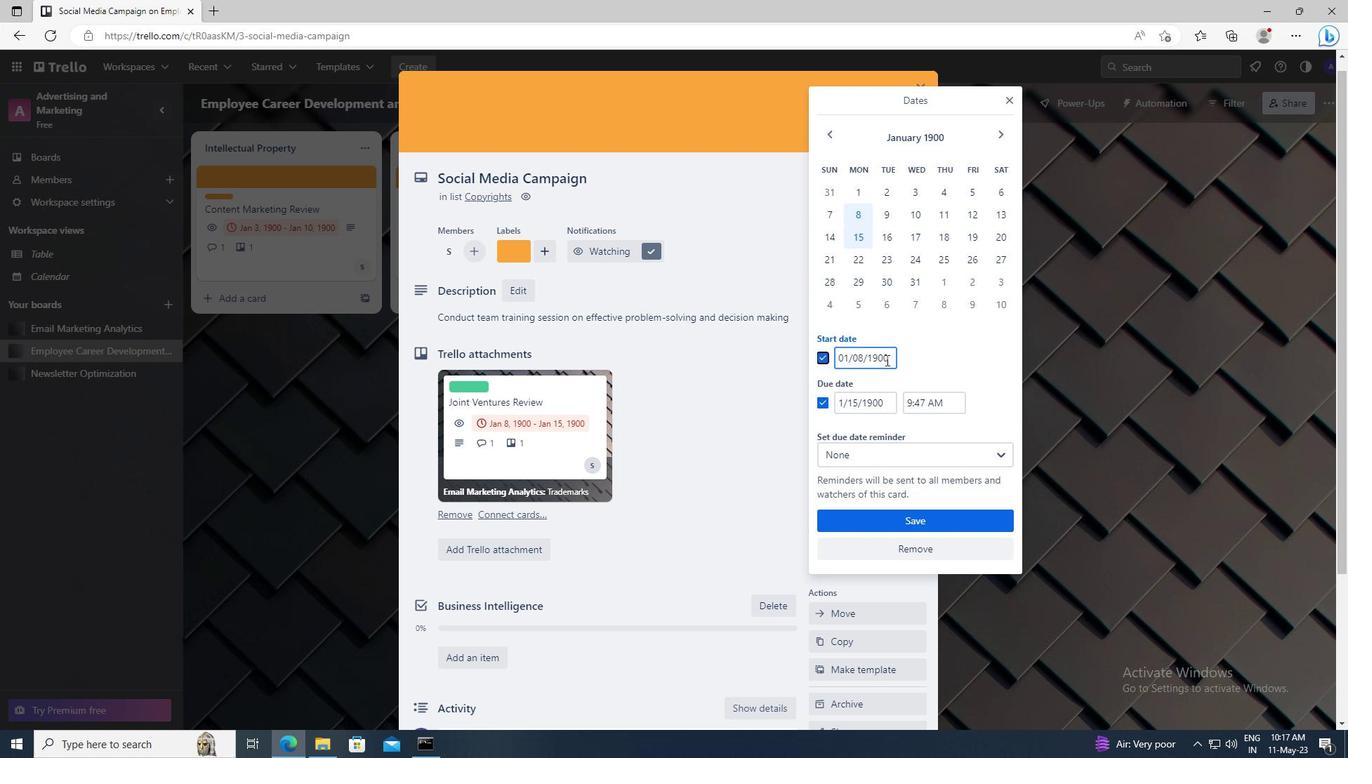 
Action: Mouse pressed left at (888, 360)
Screenshot: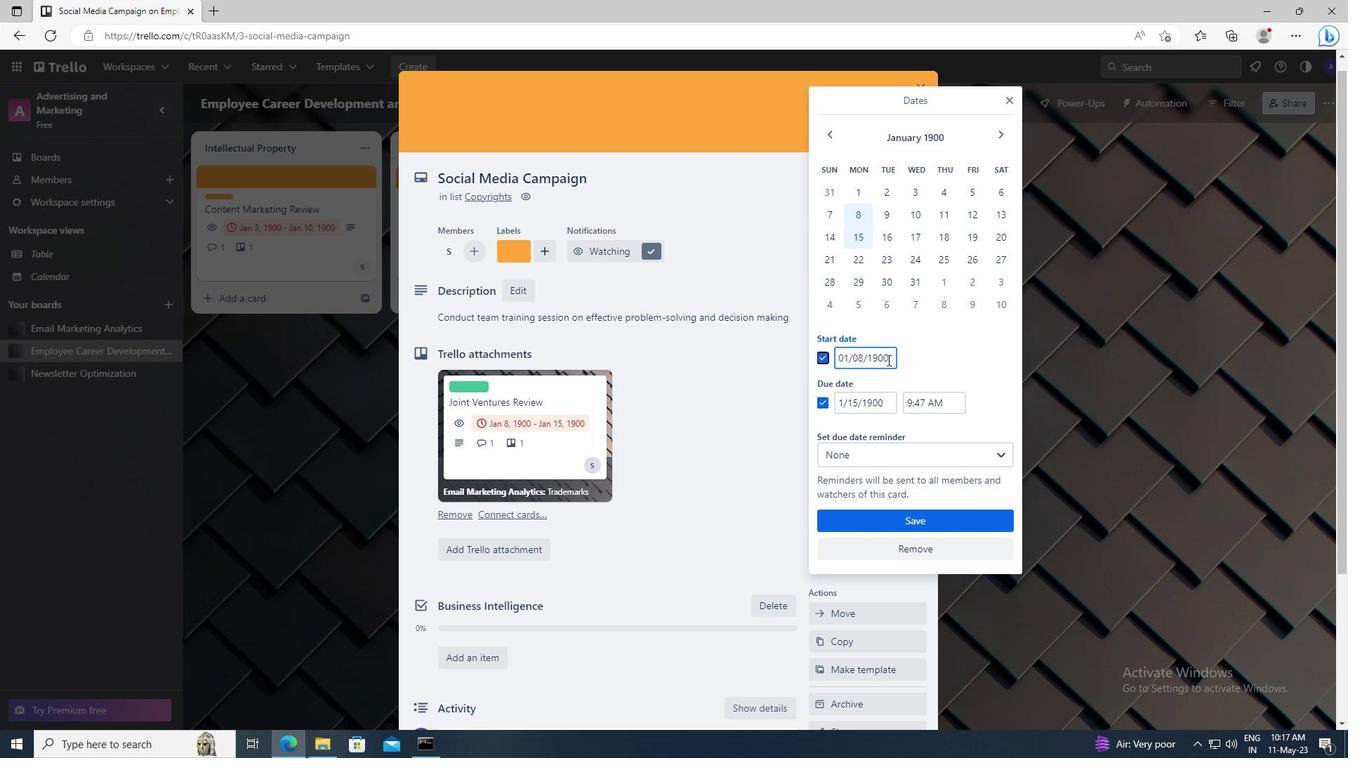 
Action: Key pressed <Key.left><Key.left><Key.left><Key.left><Key.left><Key.backspace>9
Screenshot: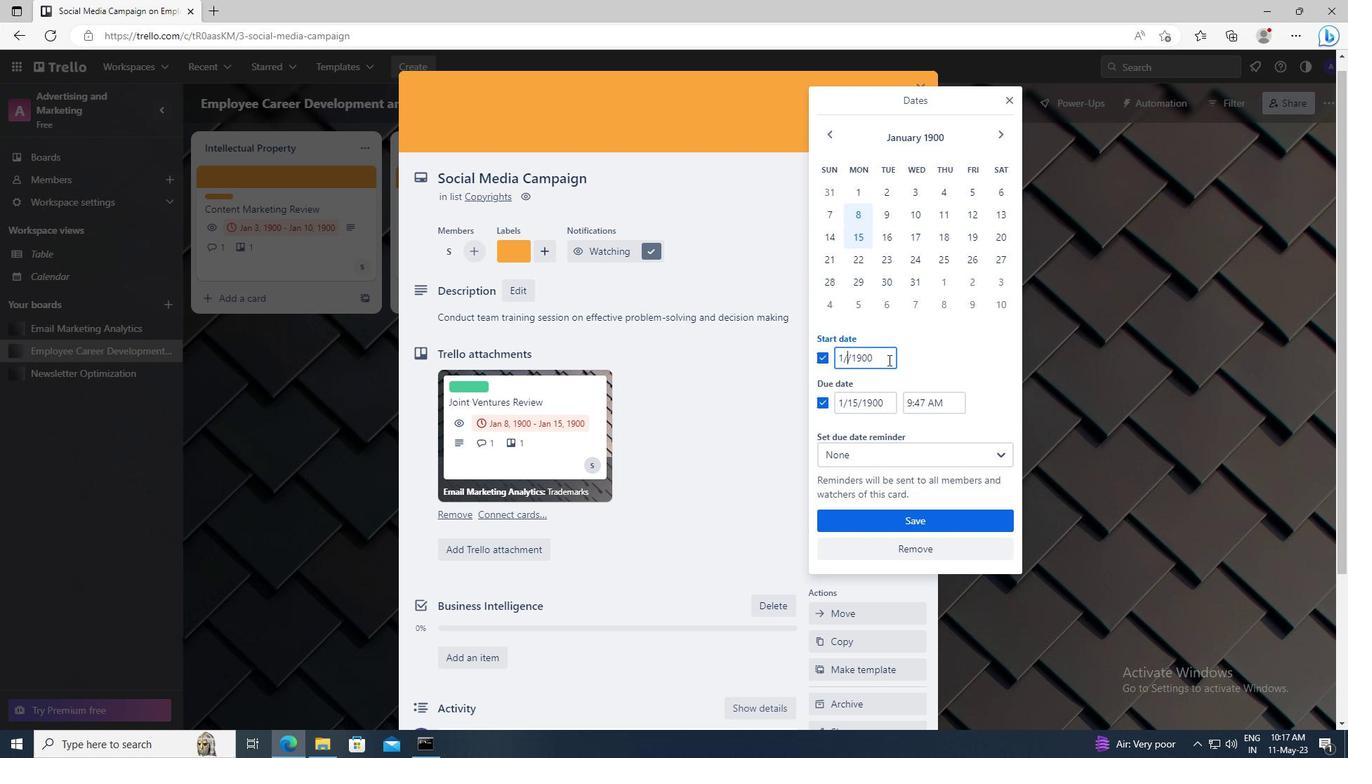 
Action: Mouse moved to (890, 402)
Screenshot: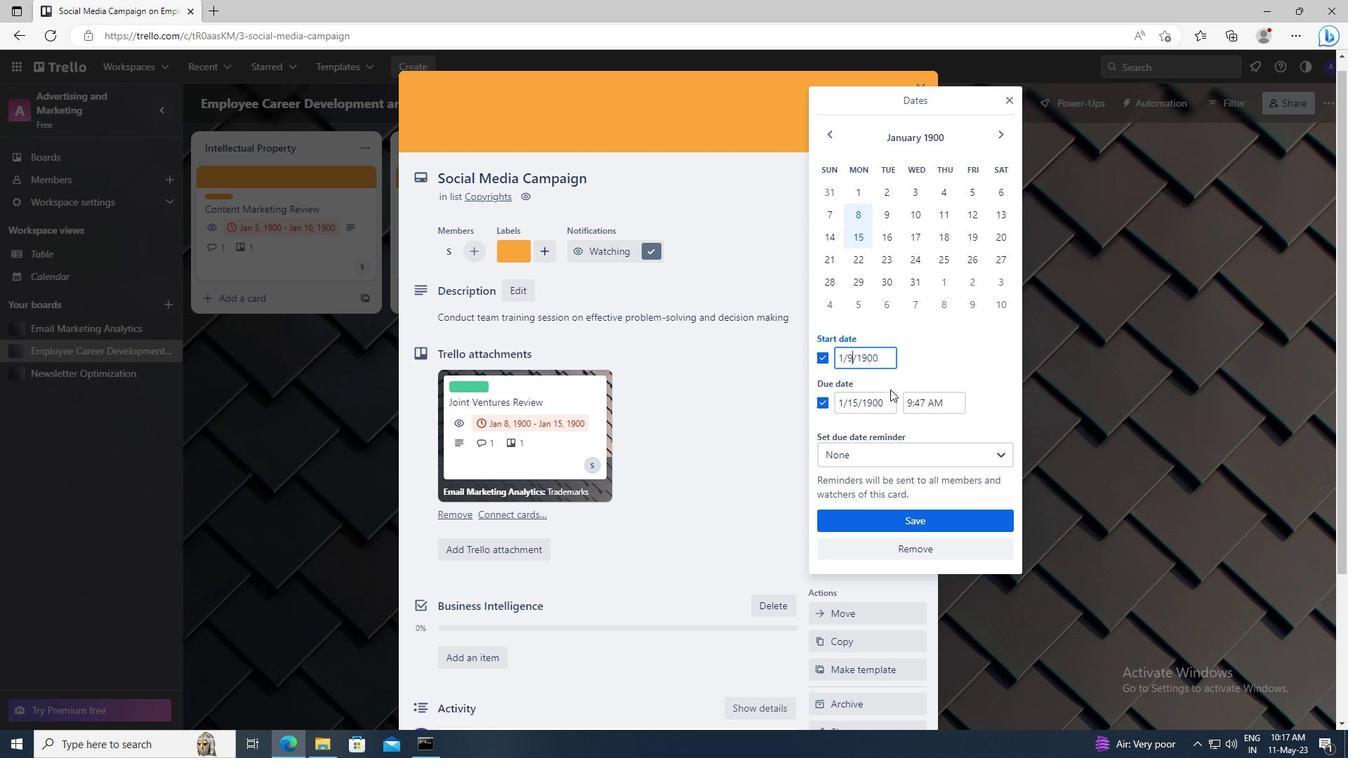 
Action: Mouse pressed left at (890, 402)
Screenshot: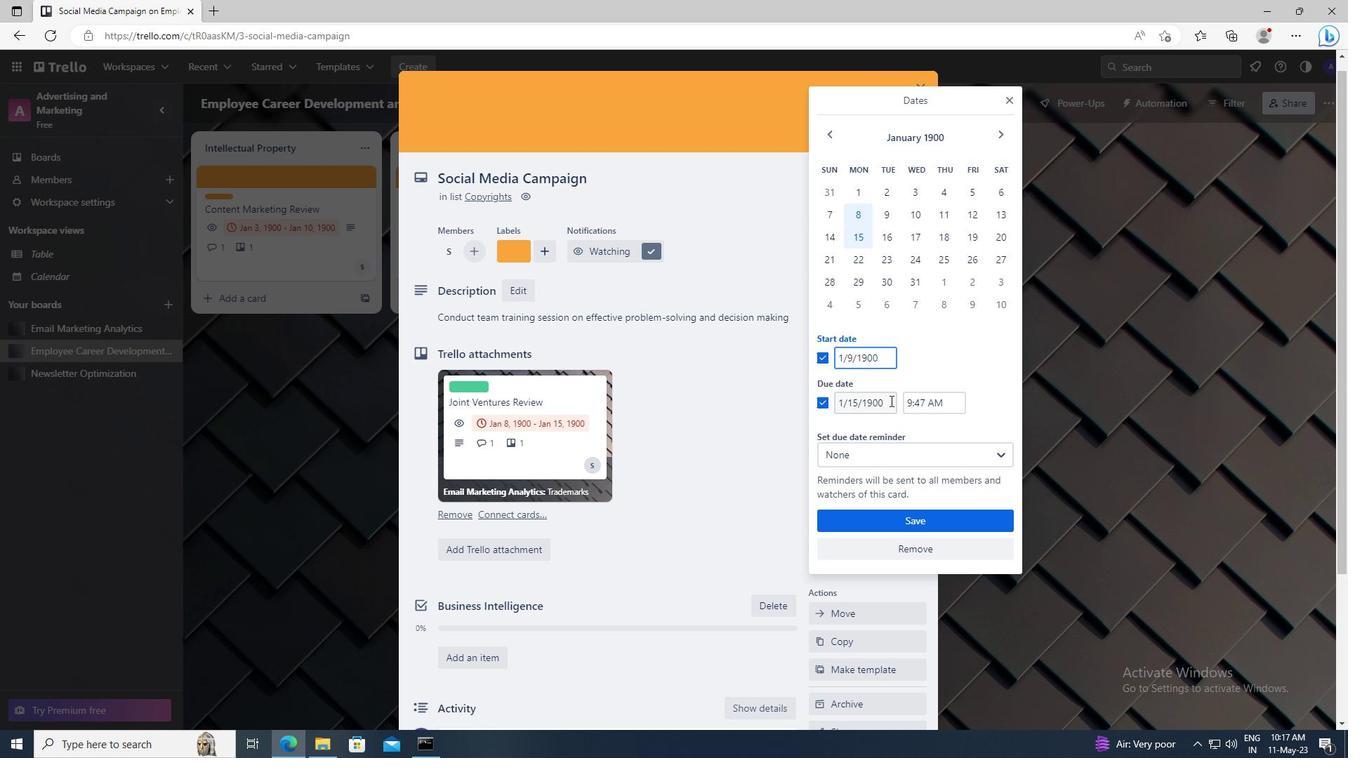 
Action: Key pressed <Key.left><Key.left><Key.left><Key.left><Key.left><Key.backspace><Key.backspace>16
Screenshot: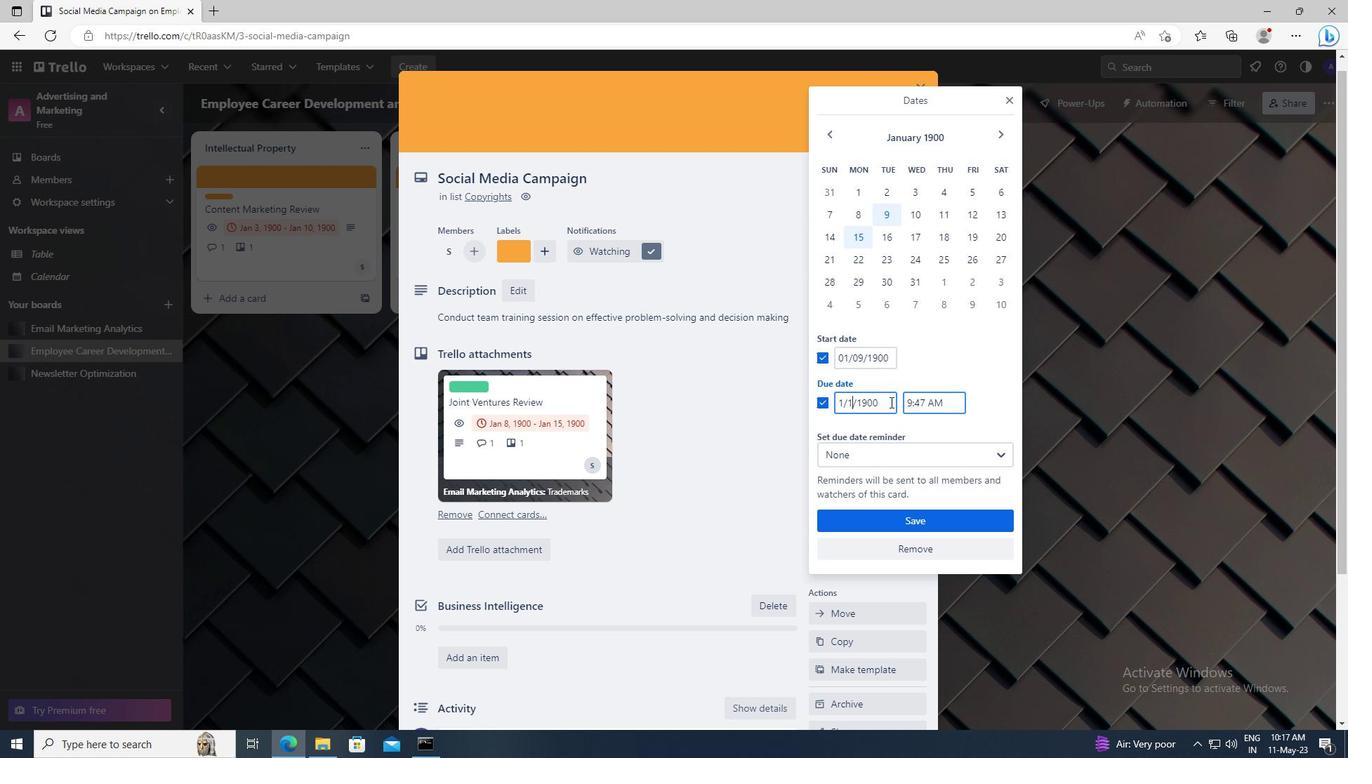
Action: Mouse moved to (904, 519)
Screenshot: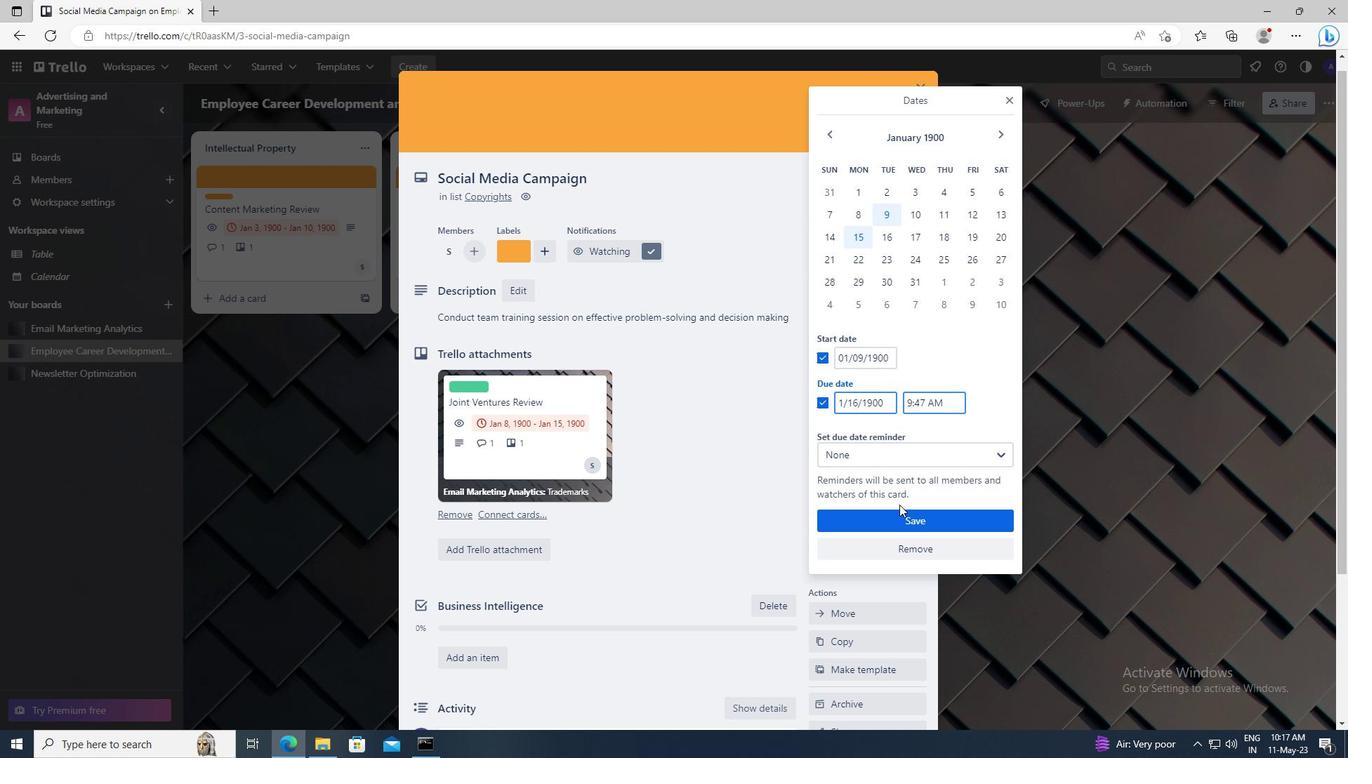 
Action: Mouse pressed left at (904, 519)
Screenshot: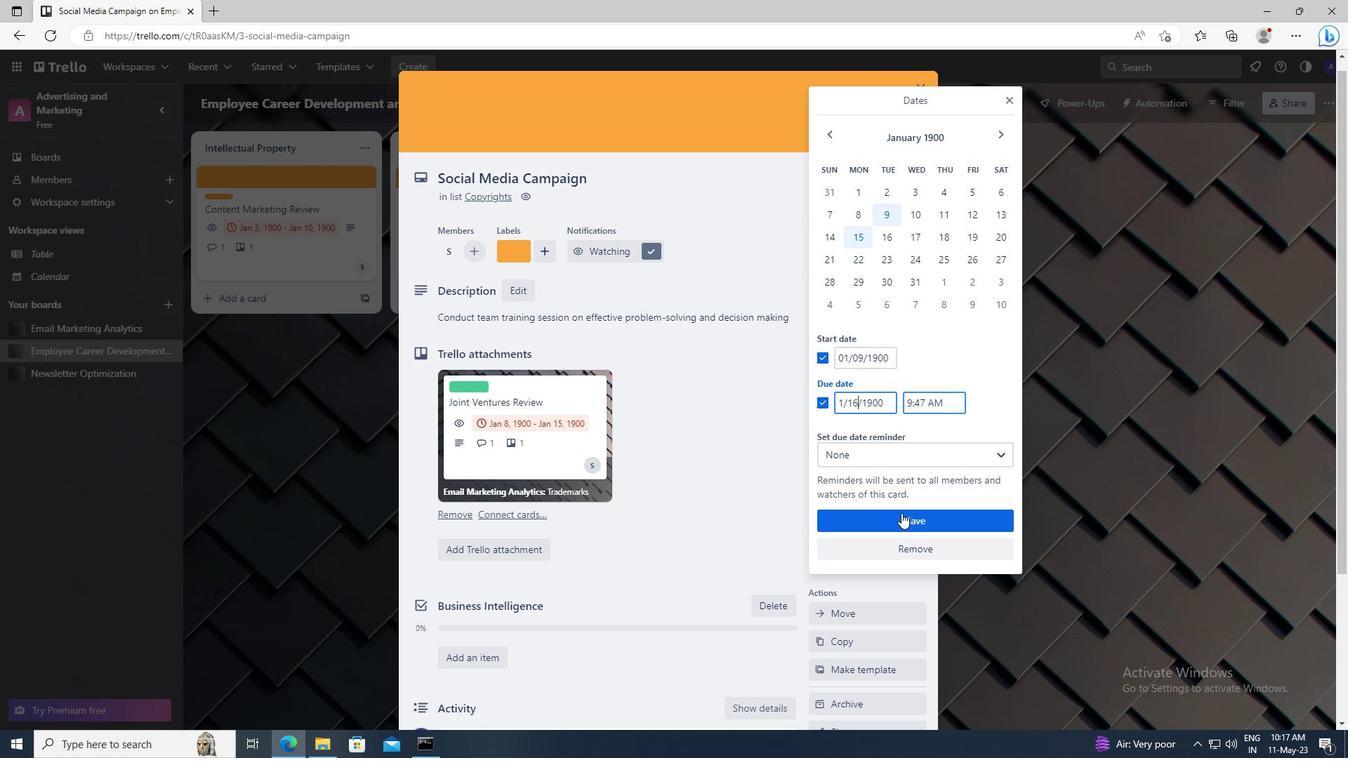 
